 Task: Assign in the project AgileImpact the issue 'Create a new online platform for online public speaking courses with advanced speech analysis and feedback features' to the sprint 'Product Demo Sprint'. Assign in the project AgileImpact the issue 'Implement a new cloud-based talent management system for a company with advanced talent acquisition and performance evaluation features' to the sprint 'Product Demo Sprint'. Assign in the project AgileImpact the issue 'Integrate a new appointment booking feature into an existing service provider mobile application to enhance convenience and scheduling for customers' to the sprint 'Product Demo Sprint'. Assign in the project AgileImpact the issue 'Develop a new tool for automated testing of mobile application usability and user experience' to the sprint 'Product Demo Sprint'
Action: Mouse moved to (249, 68)
Screenshot: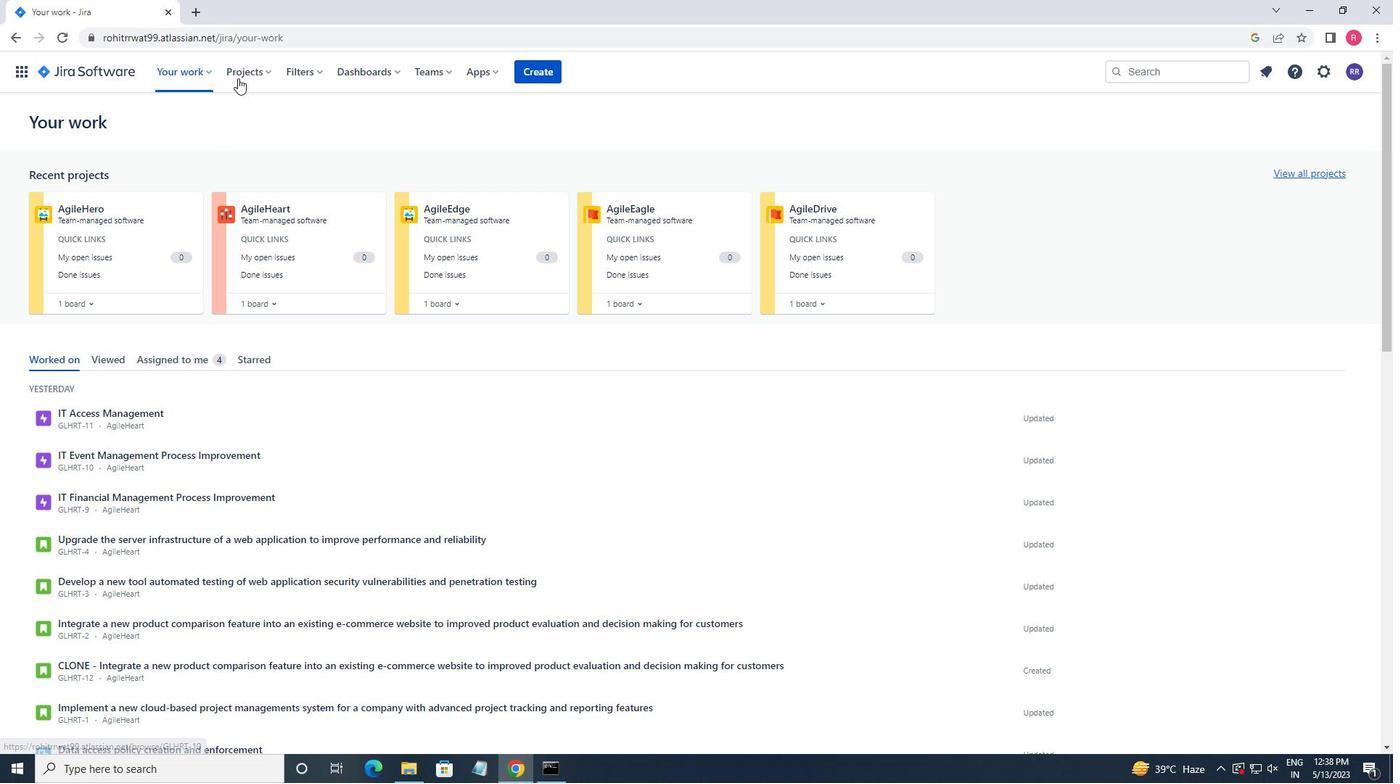 
Action: Mouse pressed left at (249, 68)
Screenshot: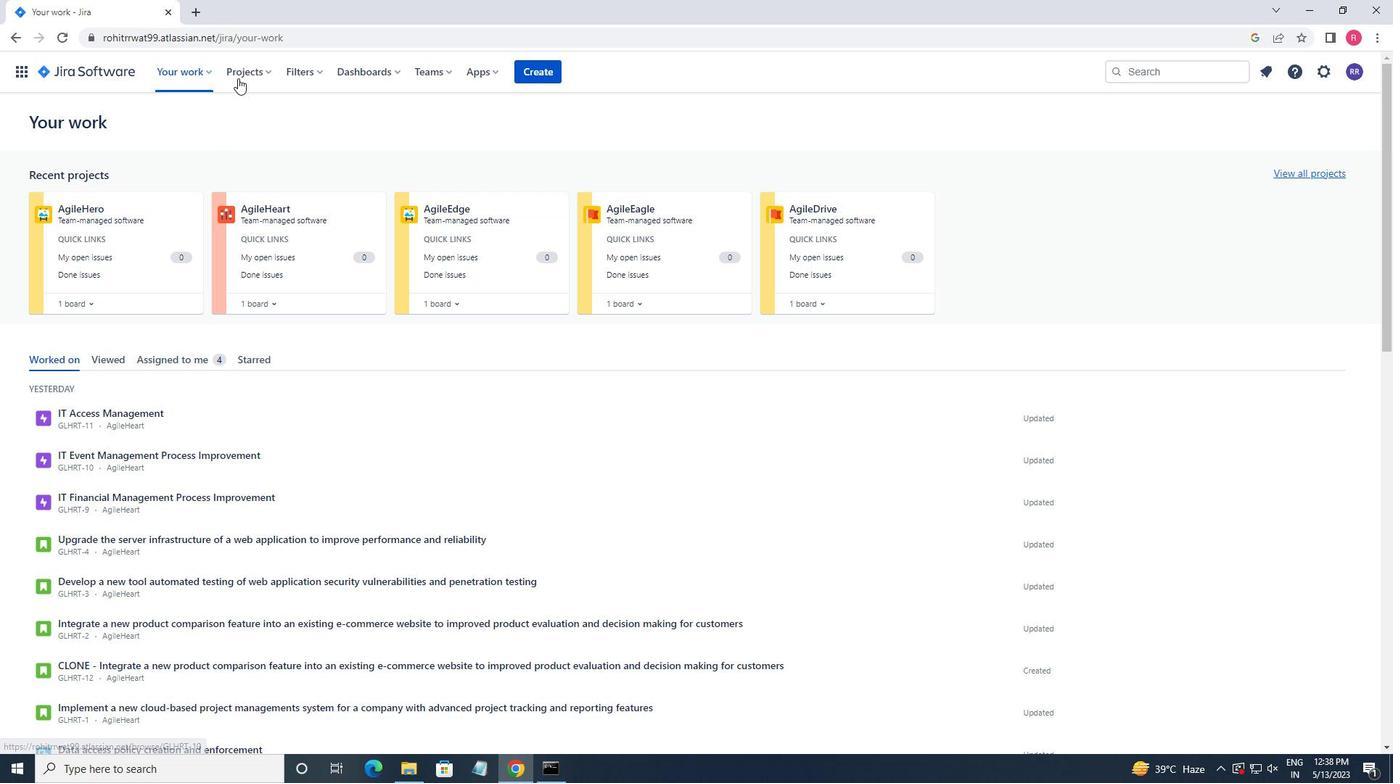 
Action: Mouse moved to (286, 142)
Screenshot: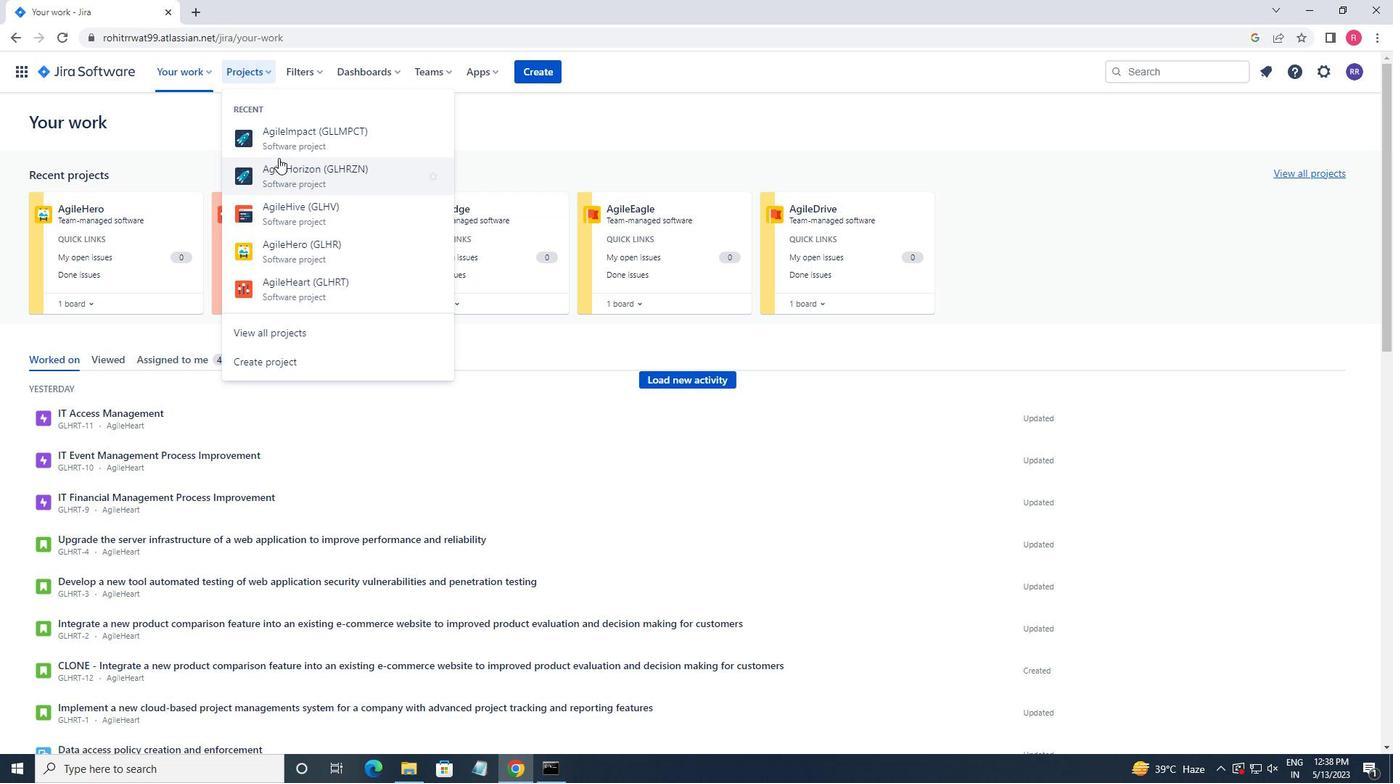 
Action: Mouse pressed left at (286, 142)
Screenshot: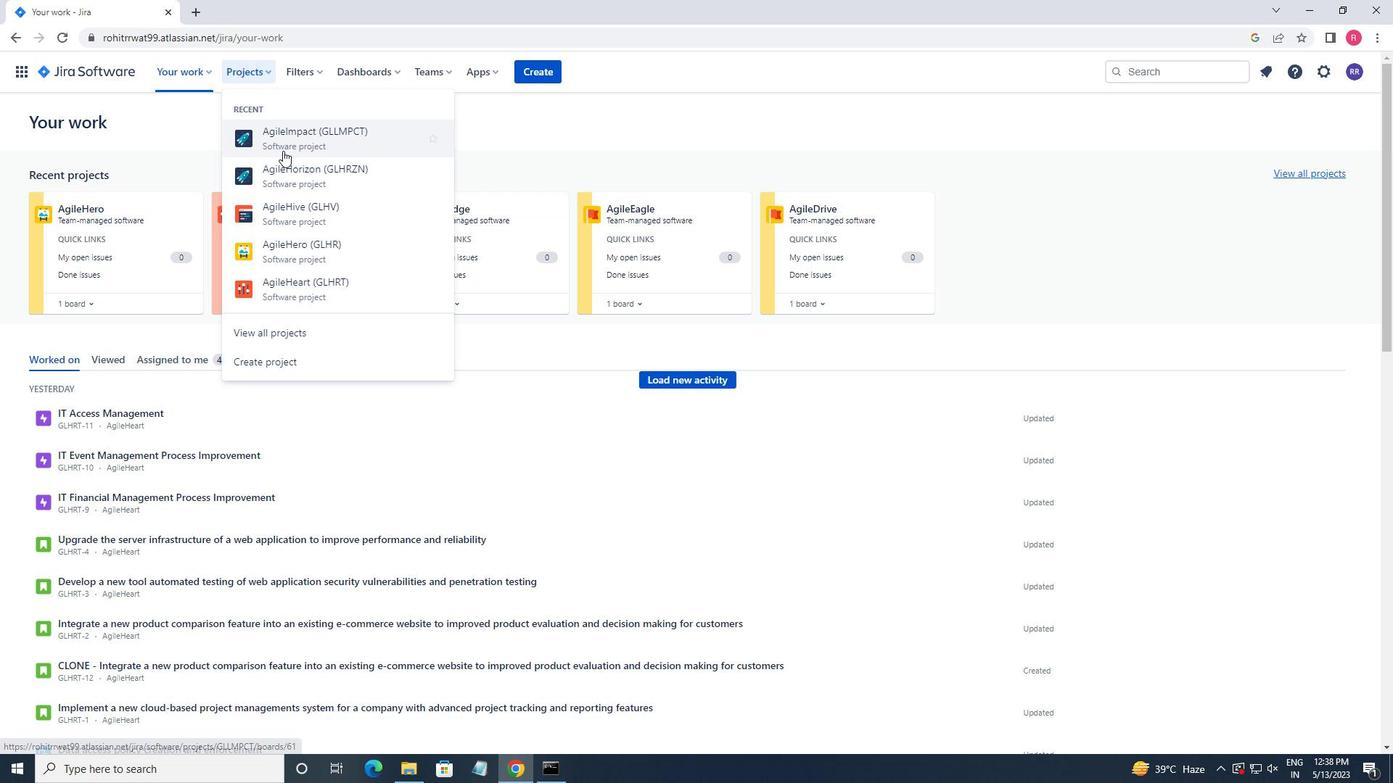 
Action: Mouse moved to (110, 219)
Screenshot: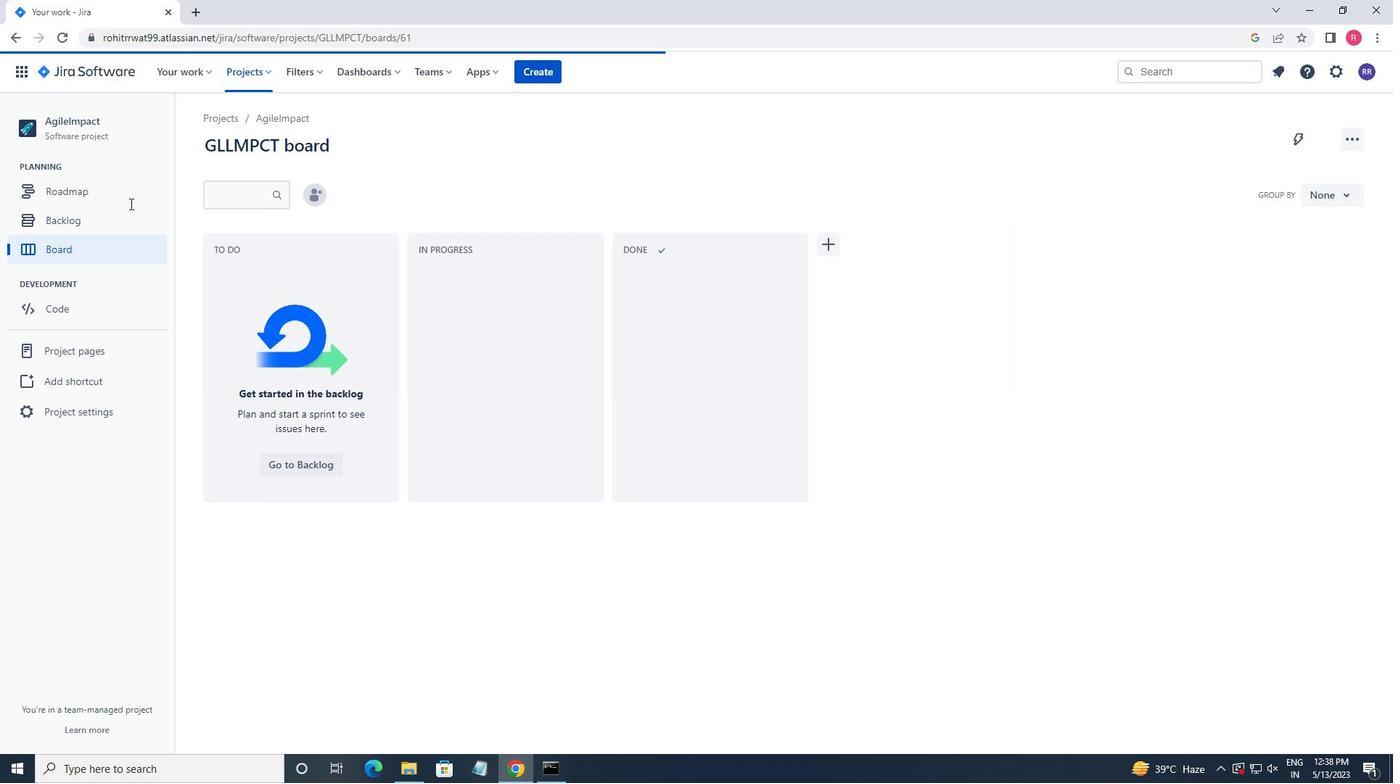 
Action: Mouse pressed left at (110, 219)
Screenshot: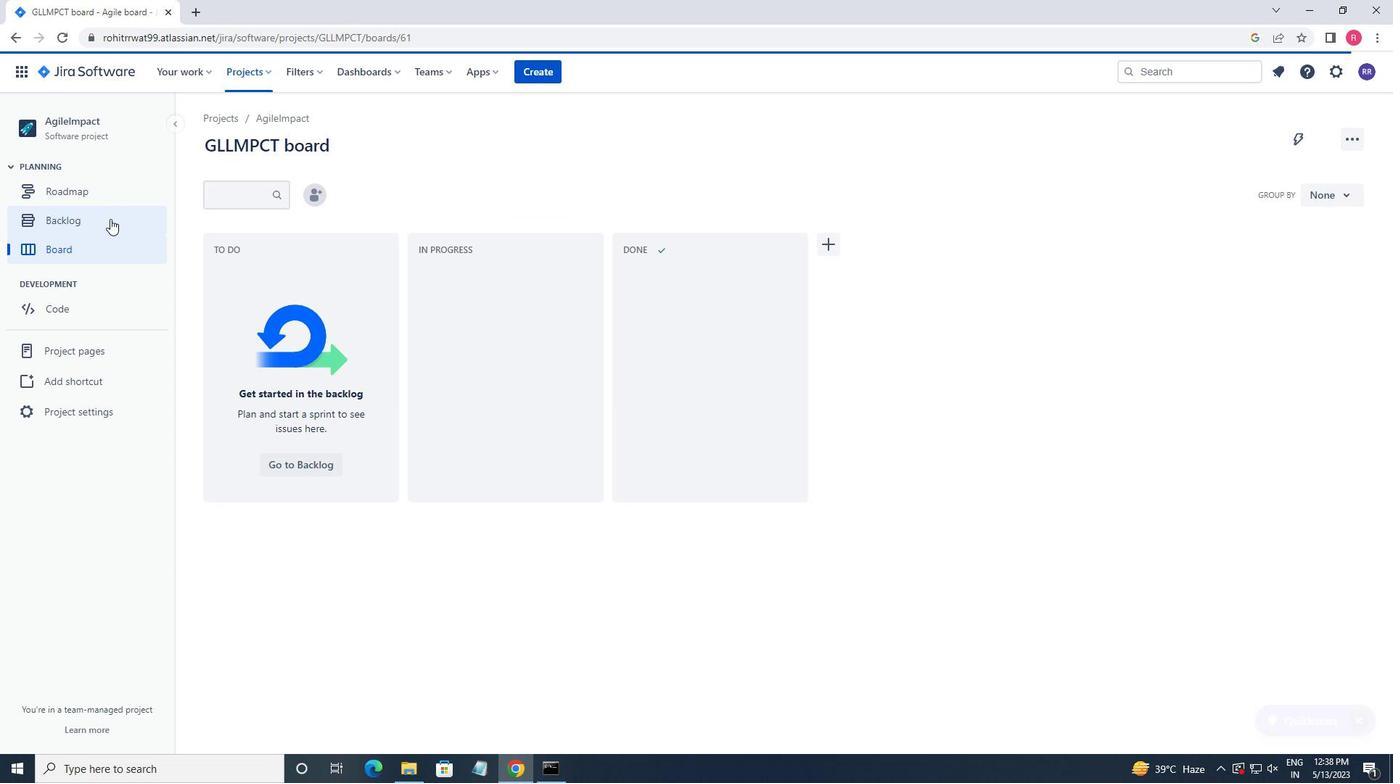 
Action: Mouse moved to (887, 574)
Screenshot: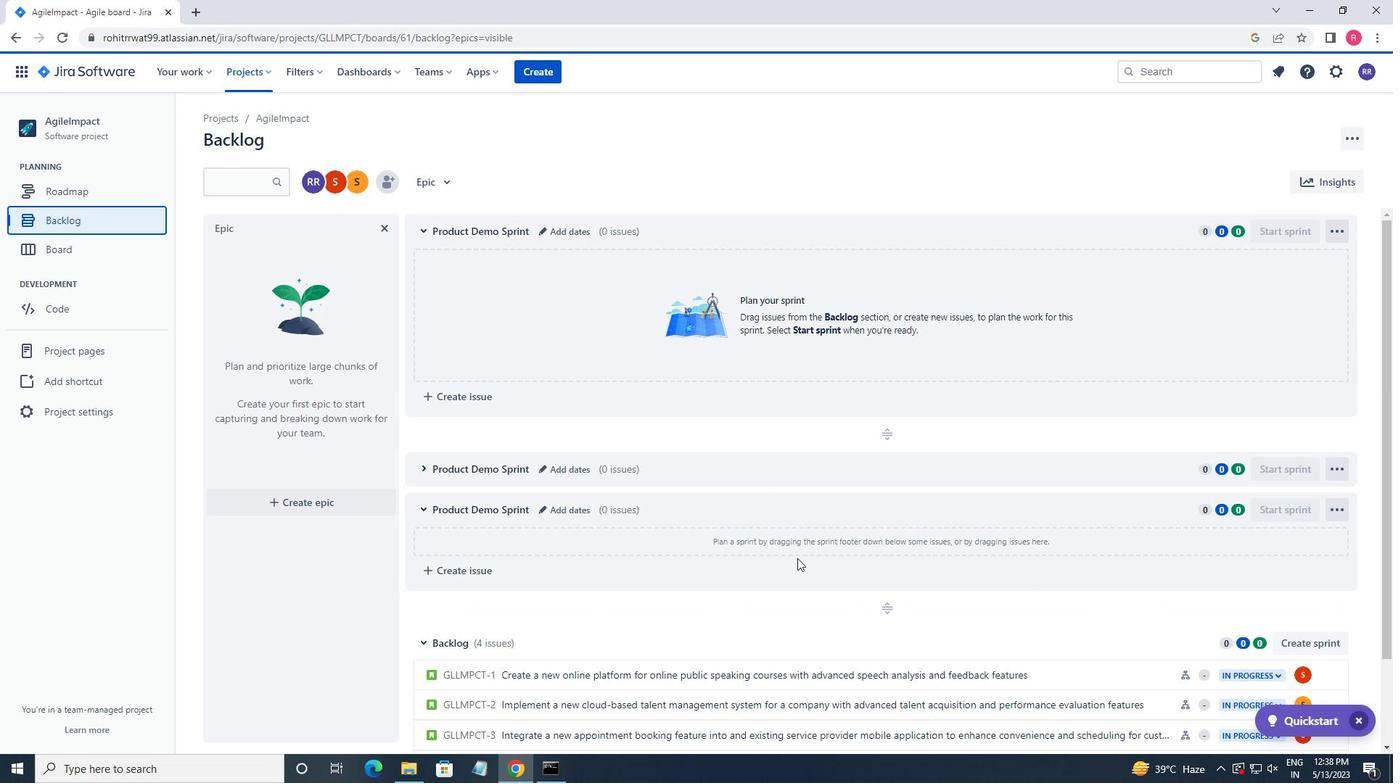 
Action: Mouse scrolled (887, 574) with delta (0, 0)
Screenshot: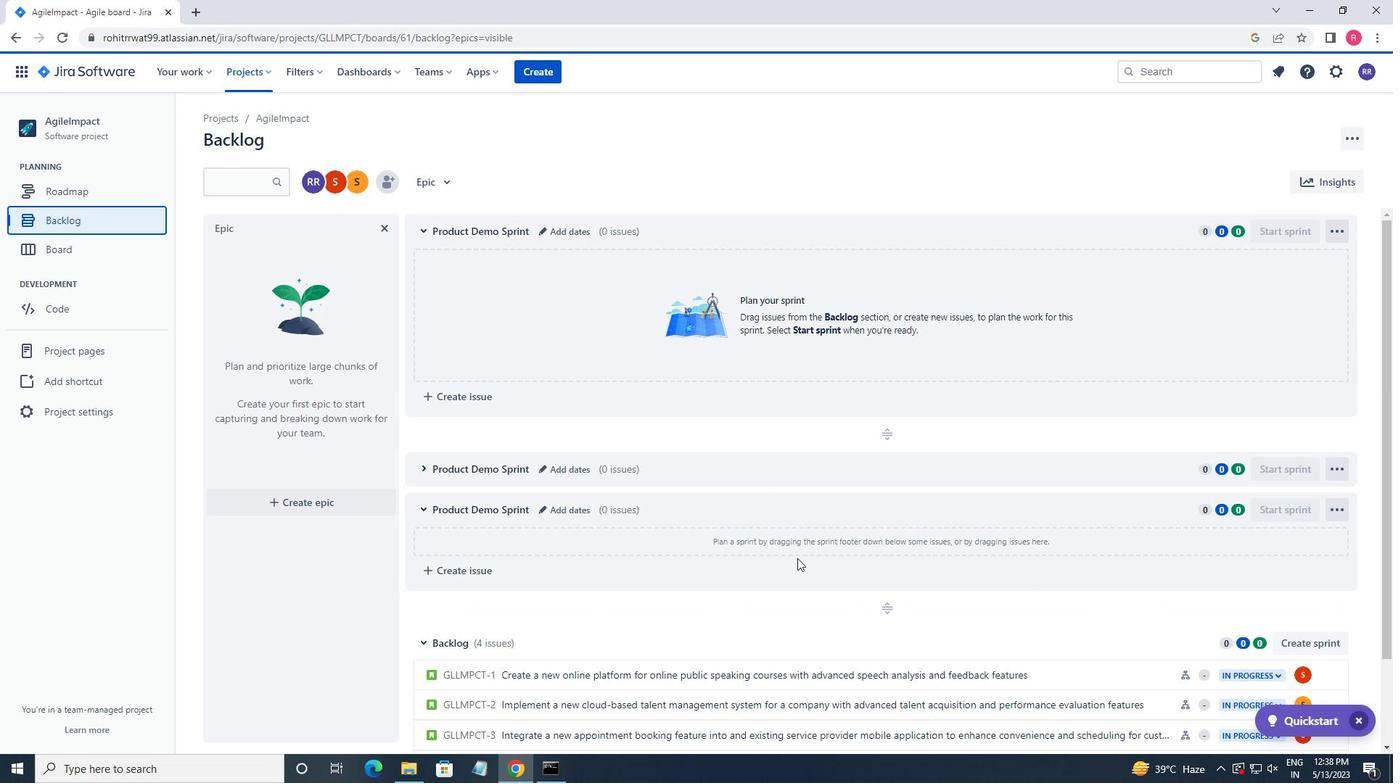 
Action: Mouse moved to (902, 574)
Screenshot: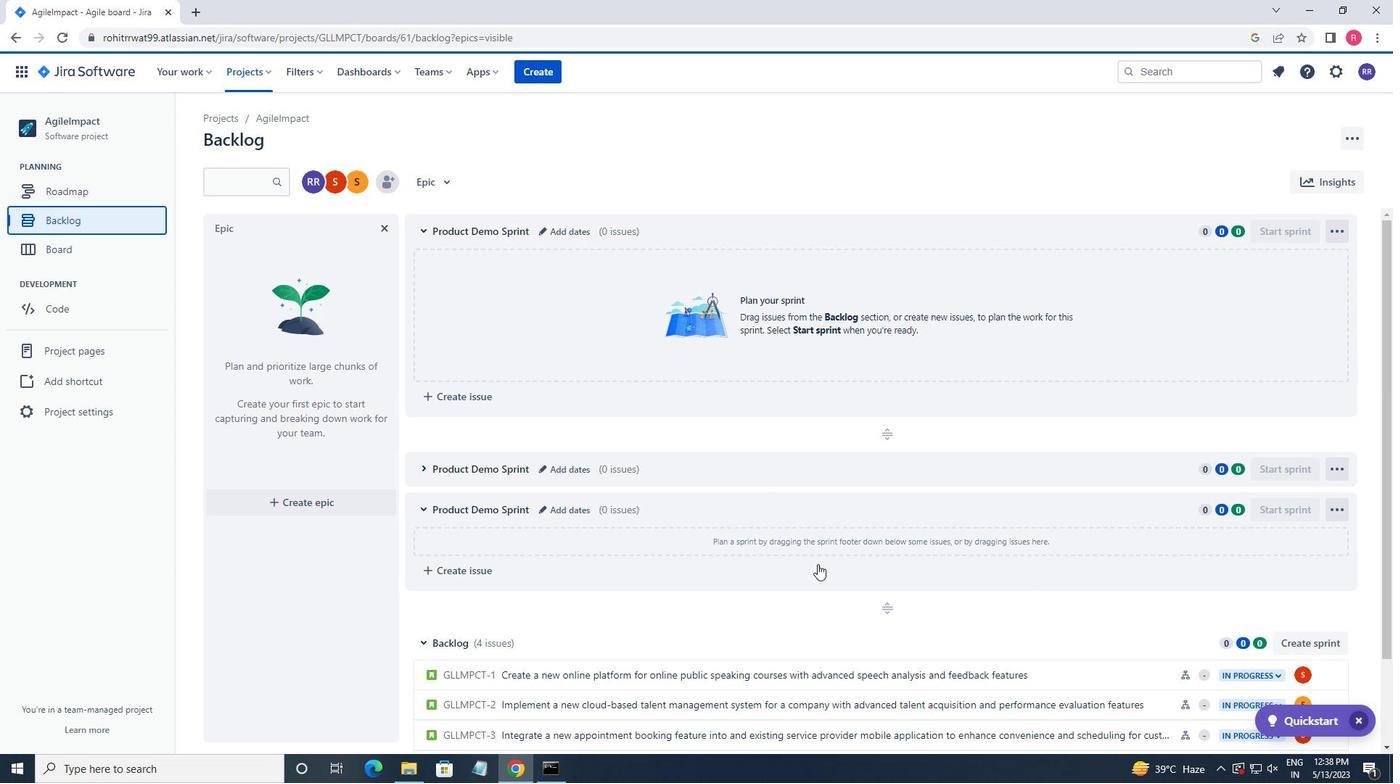 
Action: Mouse scrolled (902, 574) with delta (0, 0)
Screenshot: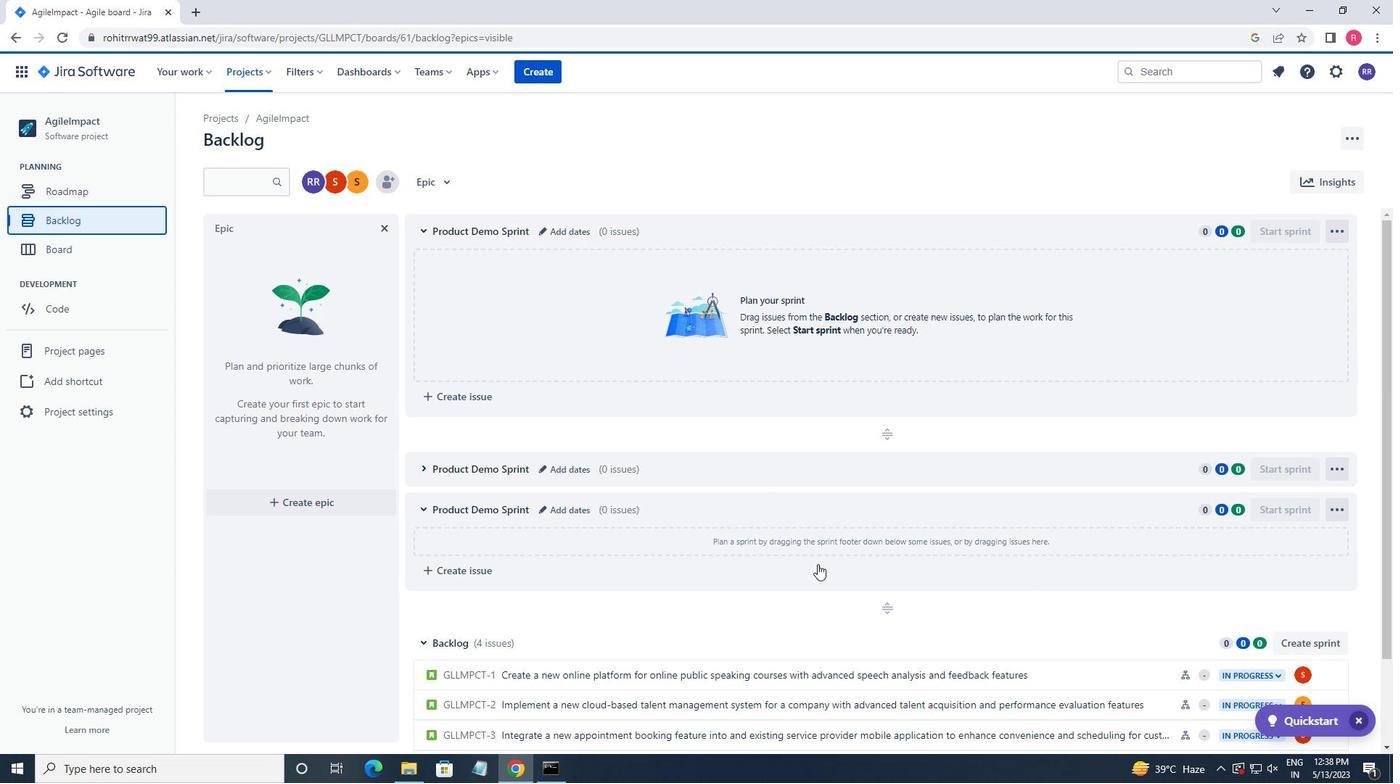 
Action: Mouse moved to (915, 574)
Screenshot: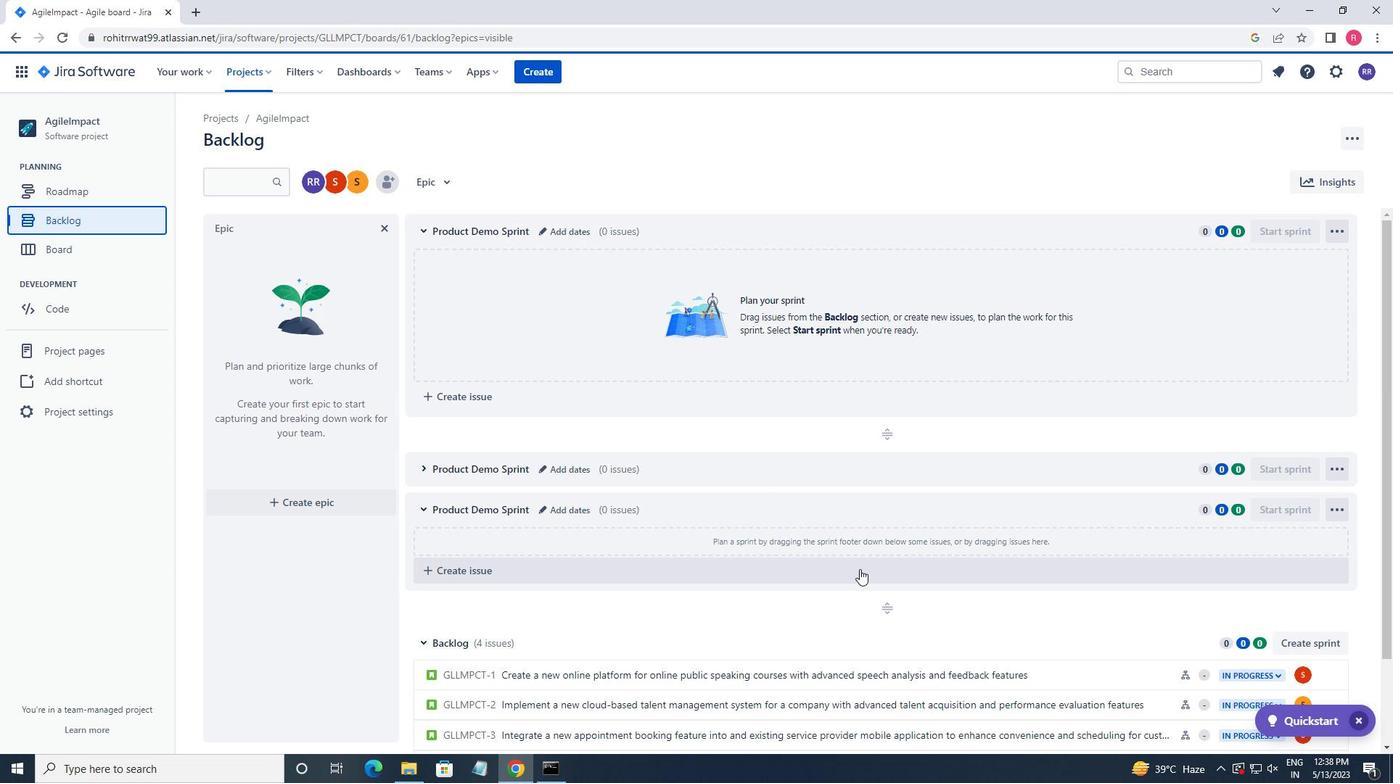 
Action: Mouse scrolled (915, 574) with delta (0, 0)
Screenshot: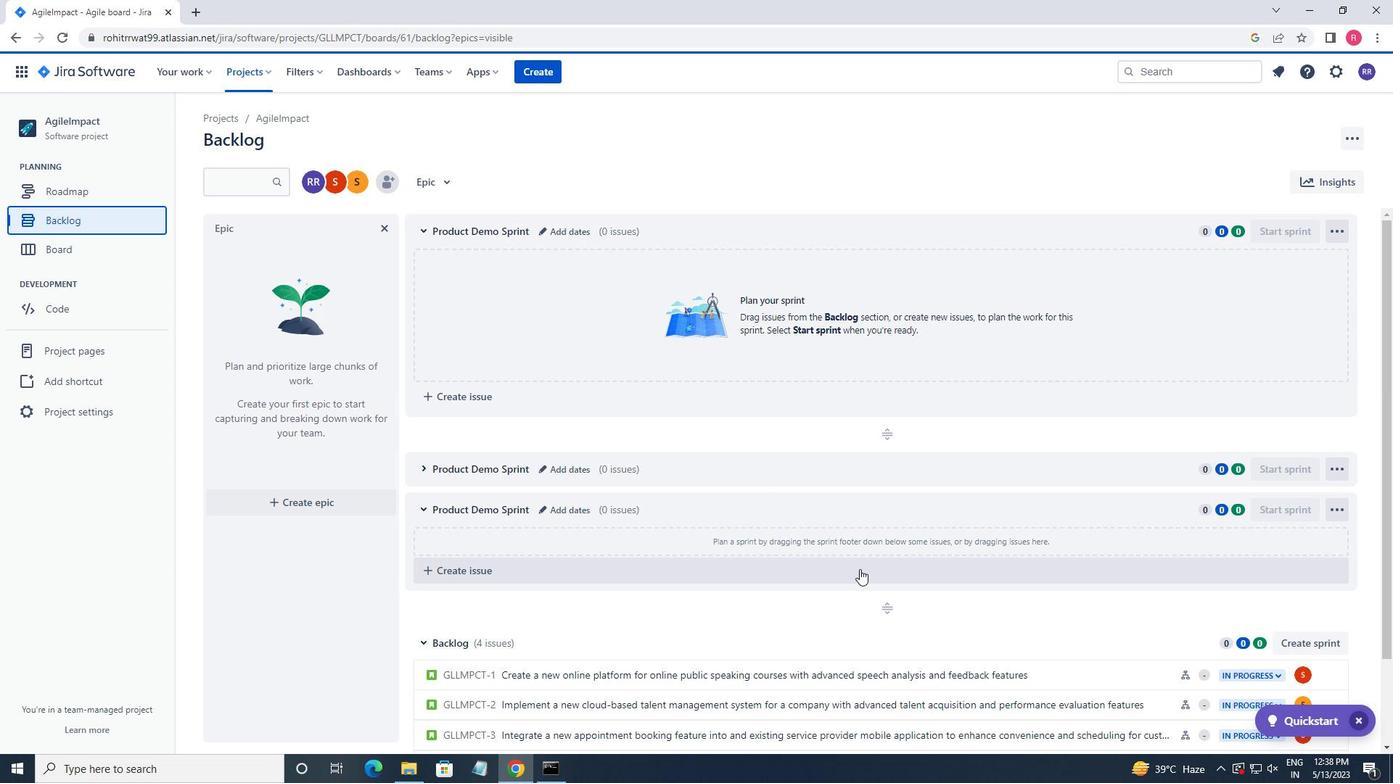 
Action: Mouse moved to (919, 572)
Screenshot: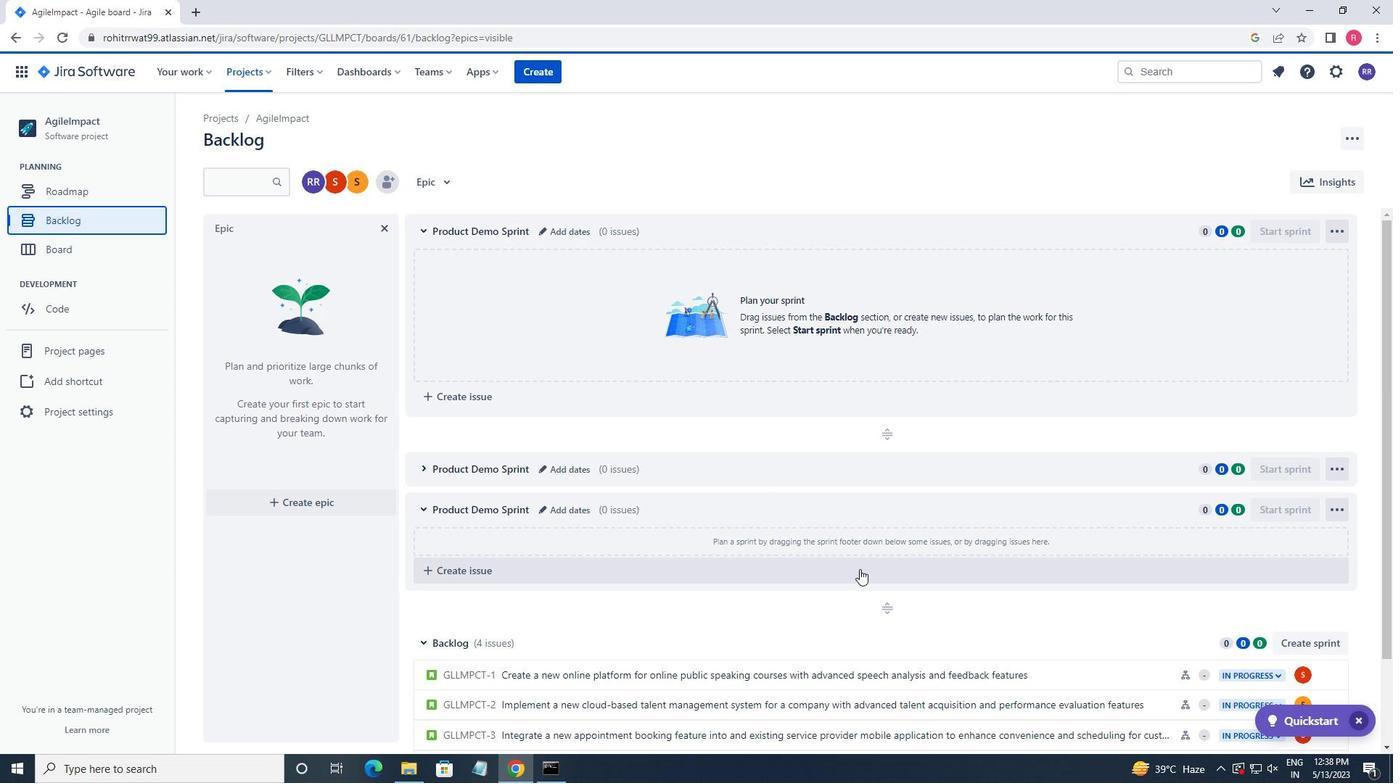 
Action: Mouse scrolled (919, 571) with delta (0, 0)
Screenshot: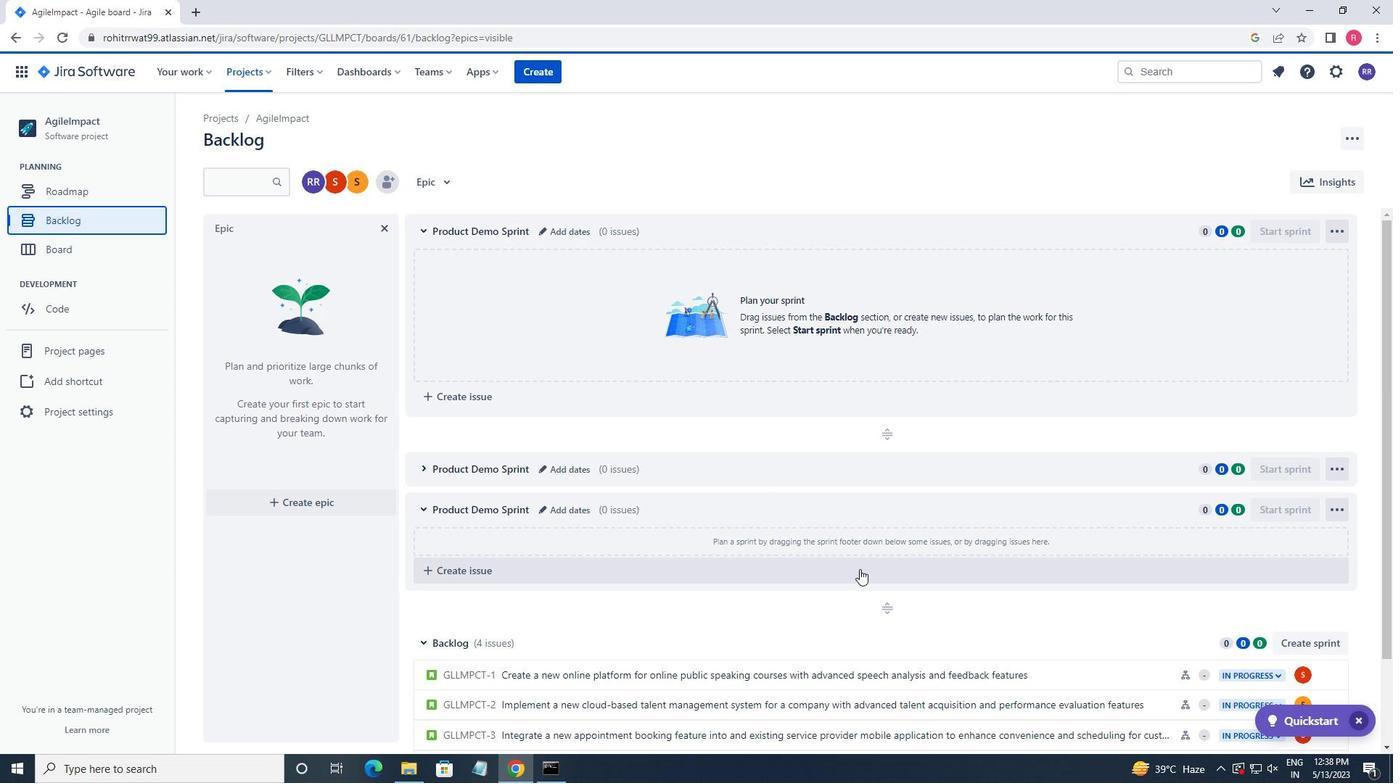 
Action: Mouse moved to (924, 571)
Screenshot: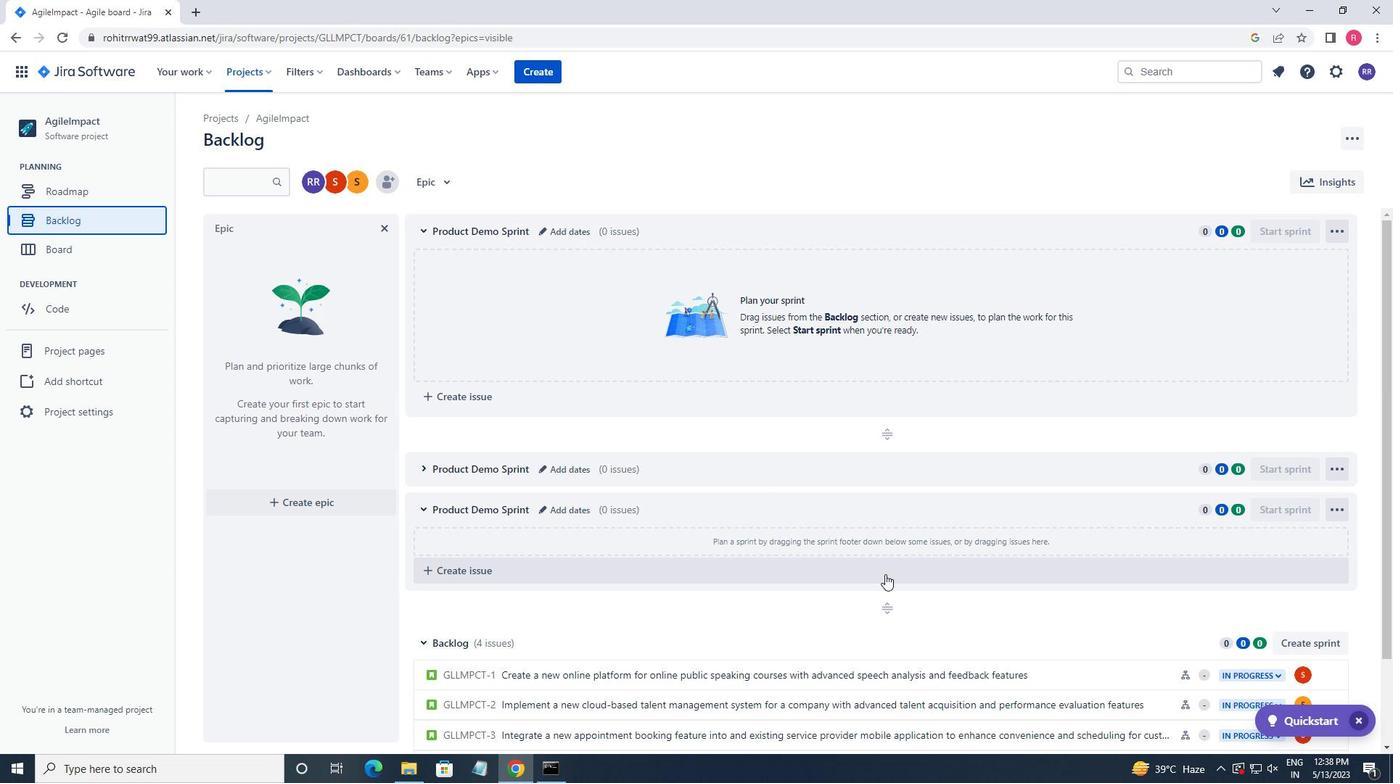 
Action: Mouse scrolled (924, 571) with delta (0, 0)
Screenshot: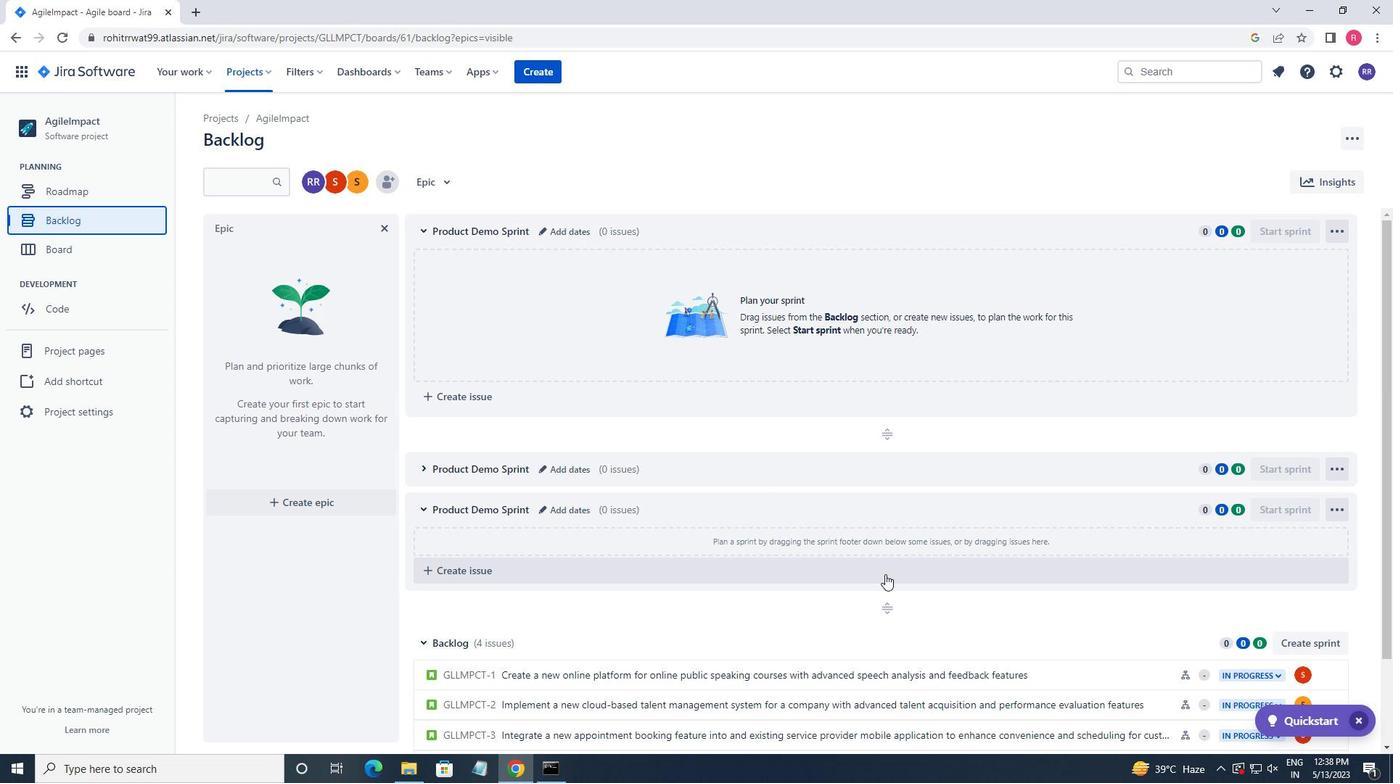 
Action: Mouse moved to (1331, 570)
Screenshot: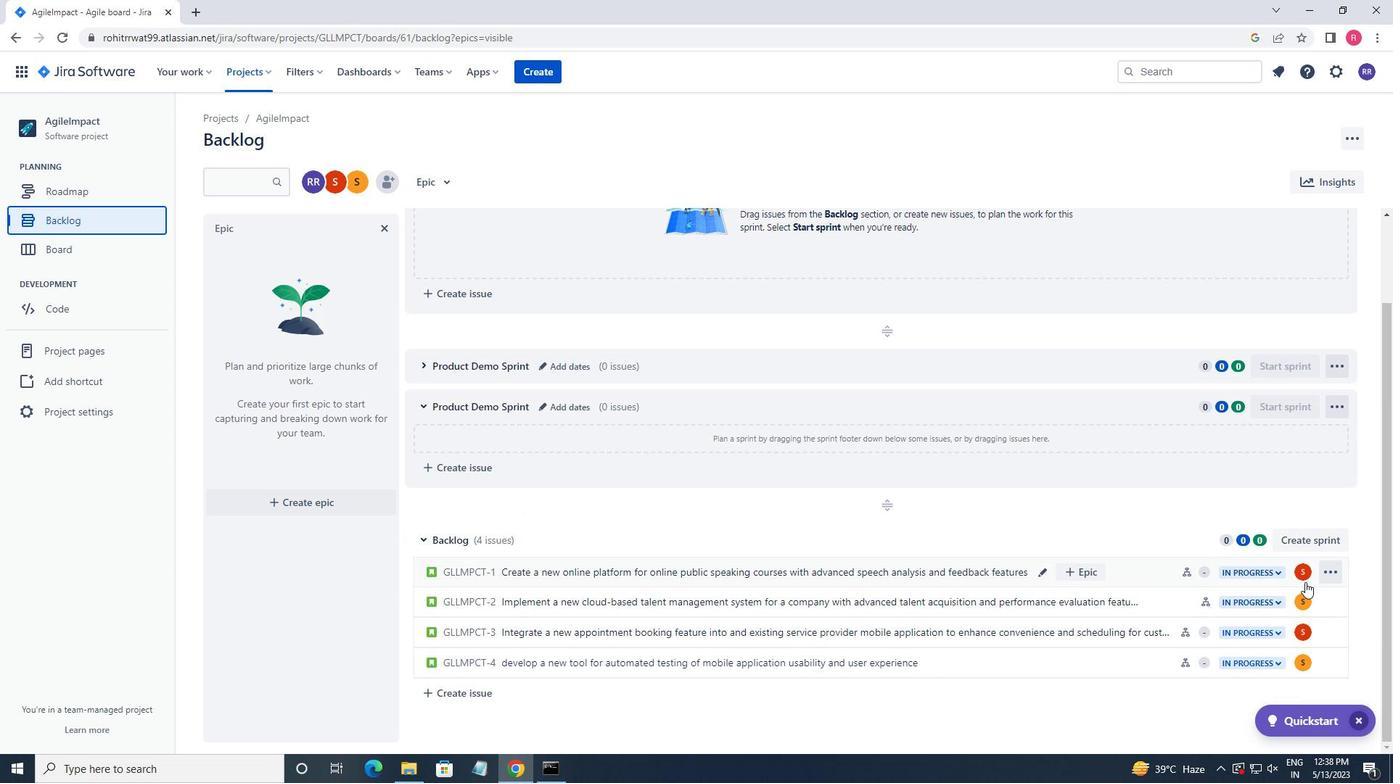
Action: Mouse pressed left at (1331, 570)
Screenshot: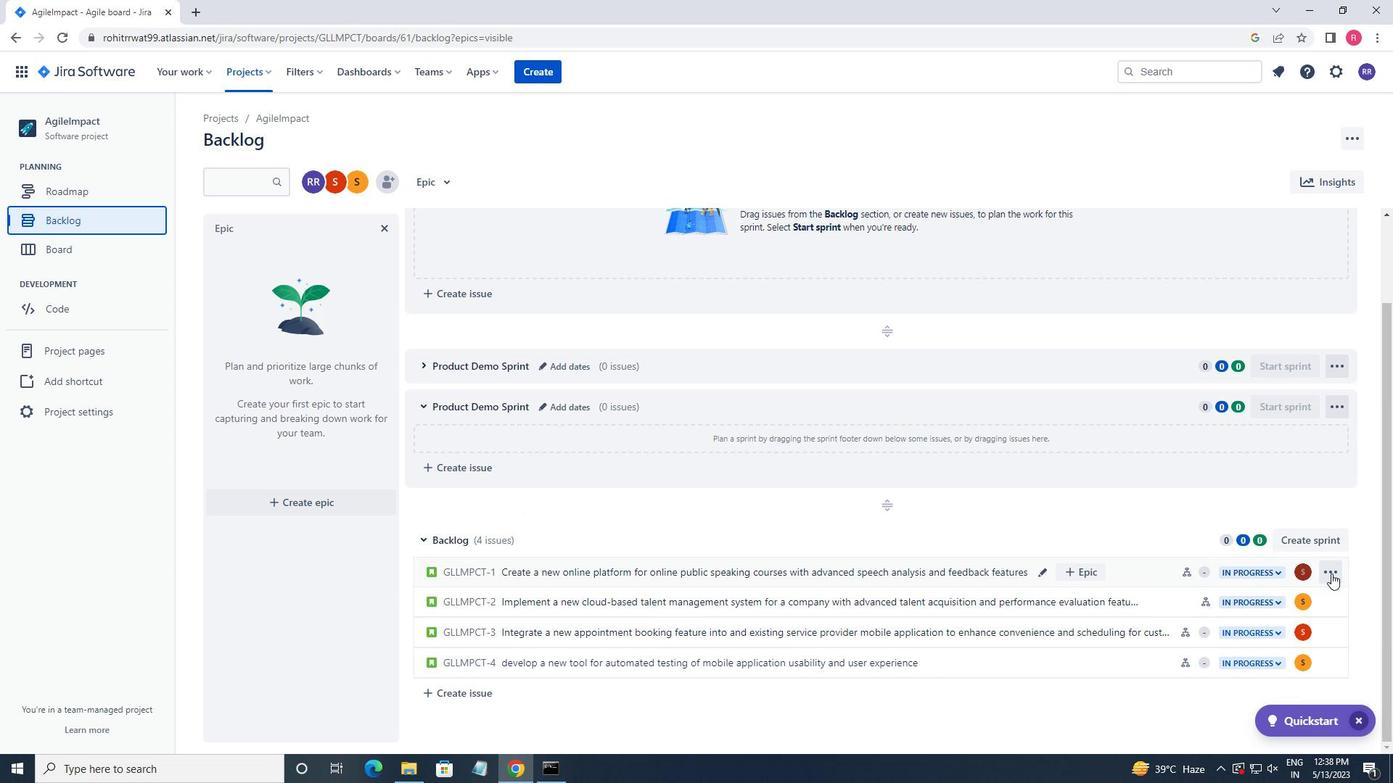 
Action: Mouse moved to (1277, 448)
Screenshot: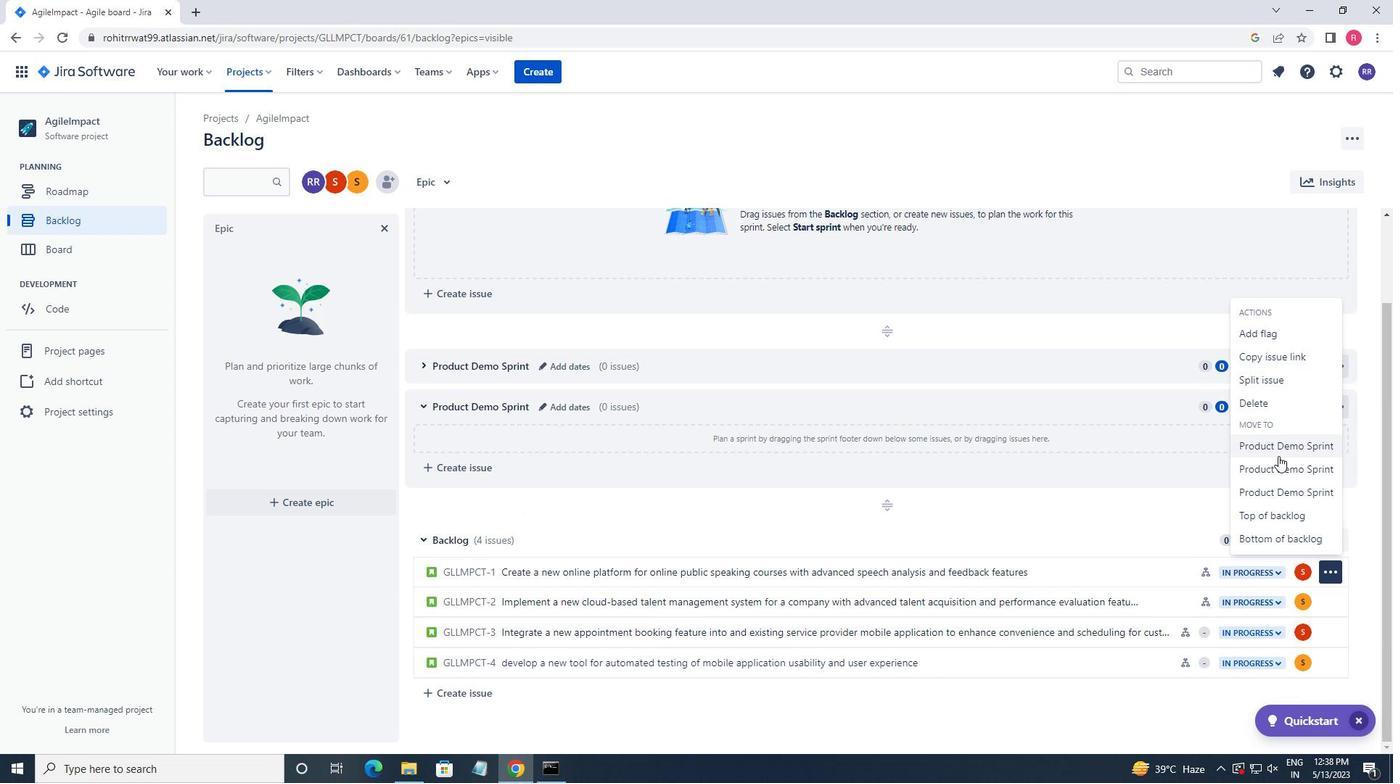 
Action: Mouse pressed left at (1277, 448)
Screenshot: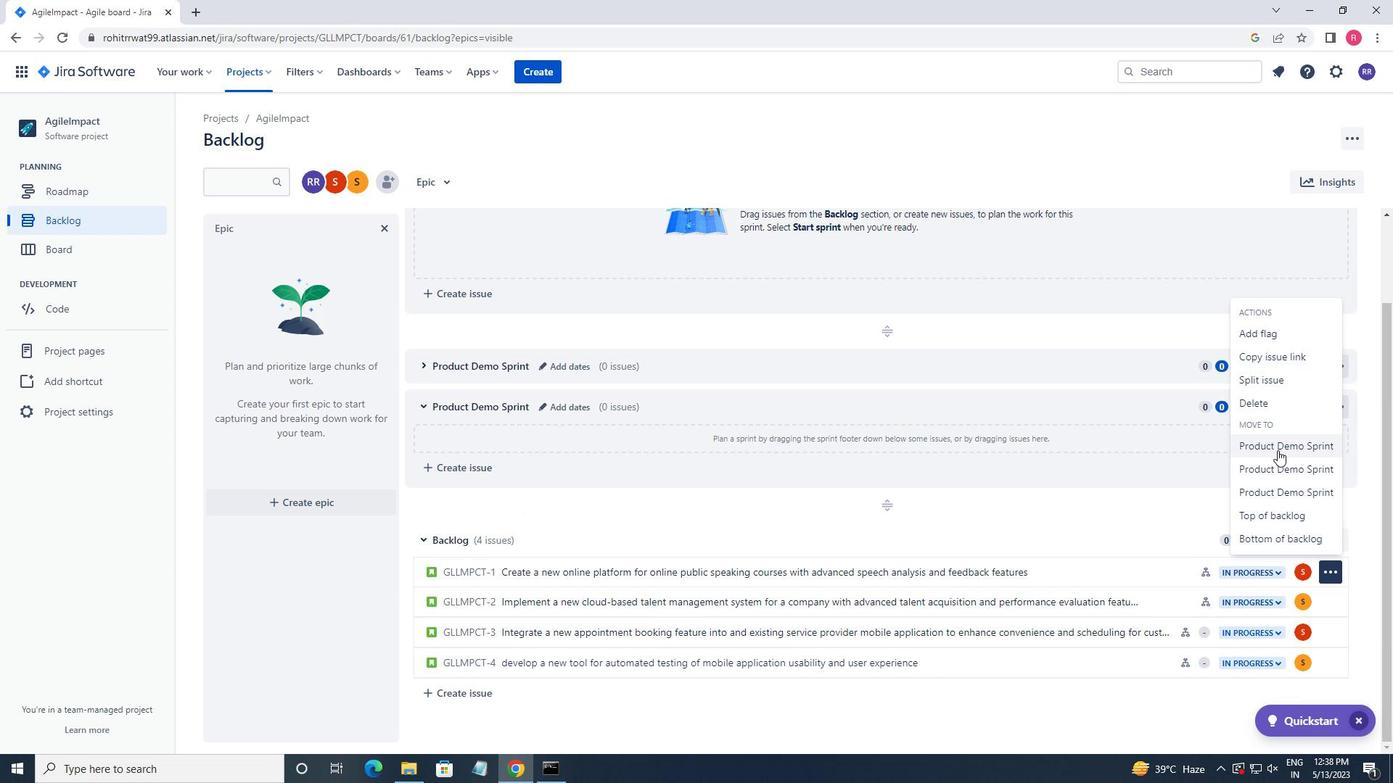 
Action: Mouse moved to (1328, 572)
Screenshot: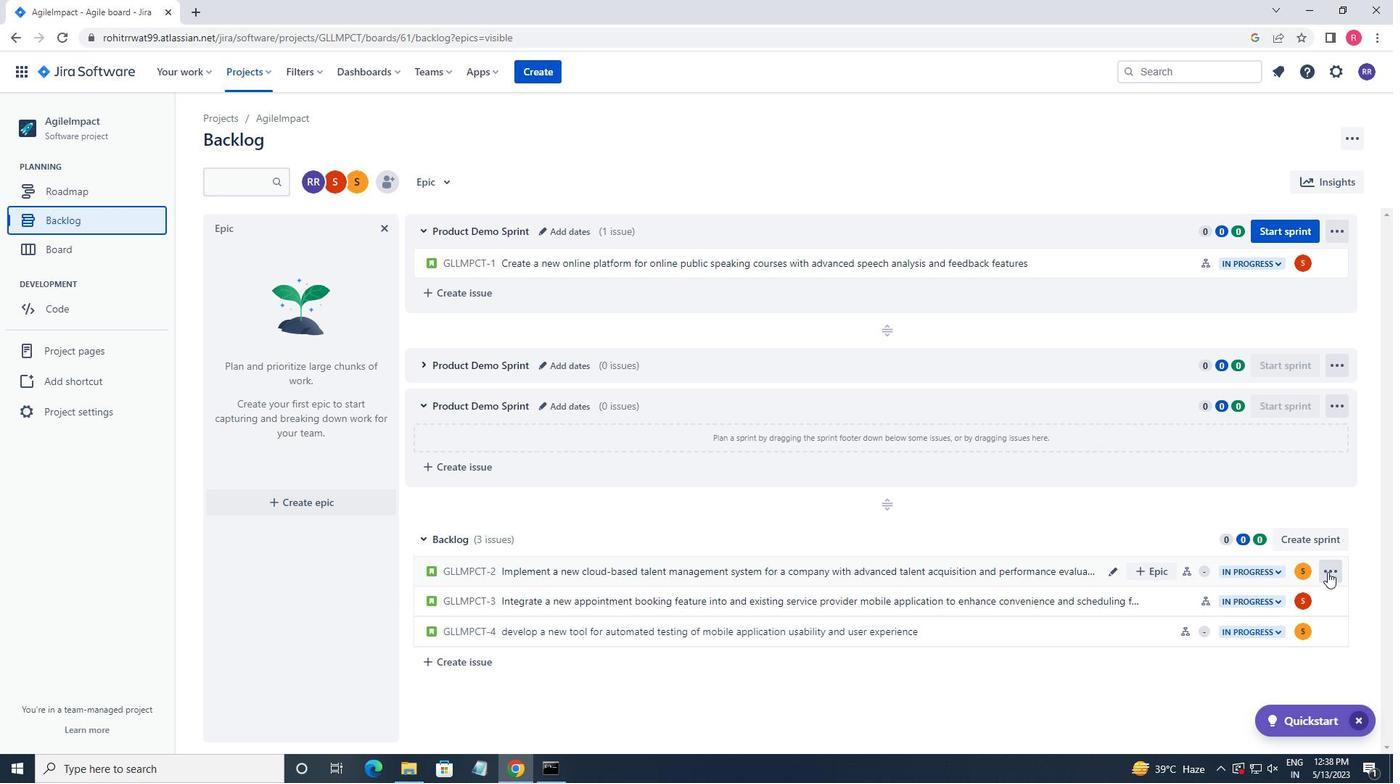 
Action: Mouse pressed left at (1328, 572)
Screenshot: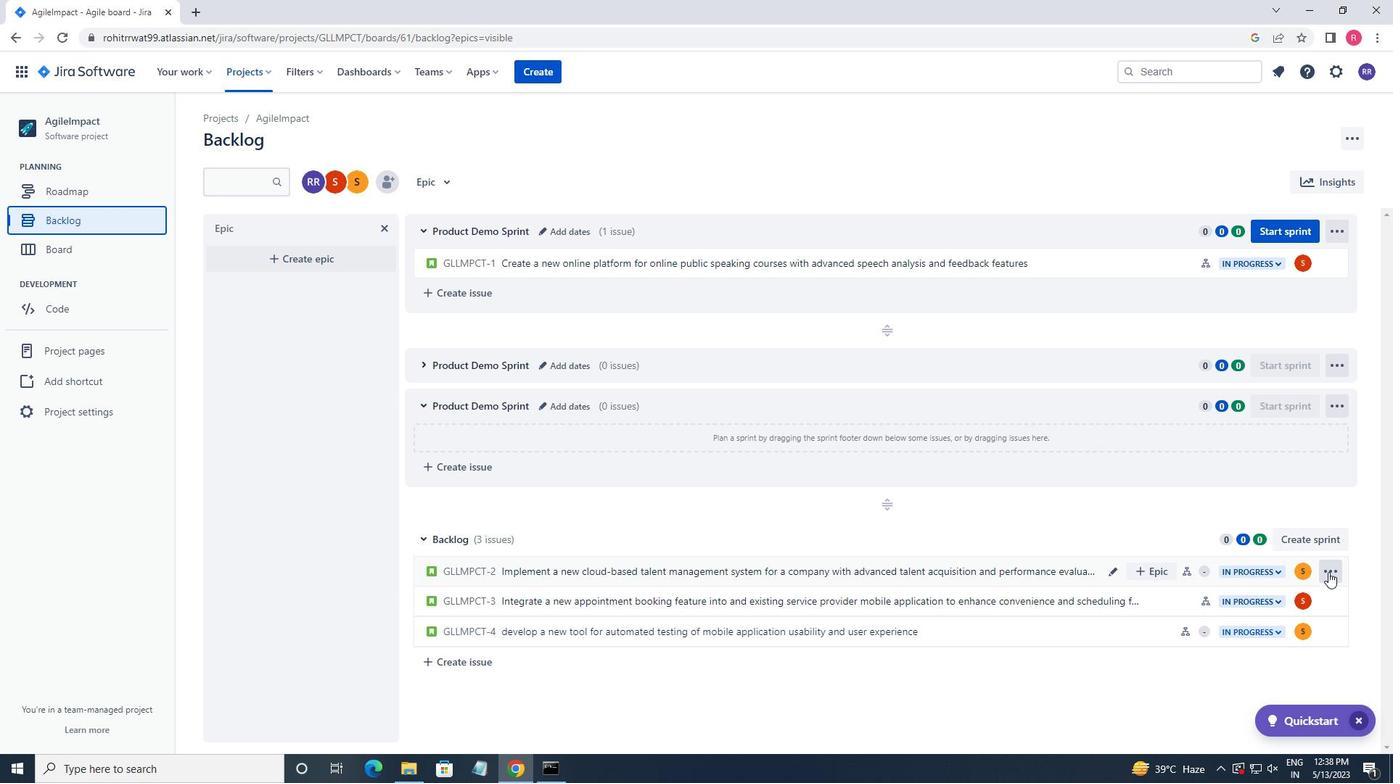 
Action: Mouse moved to (1297, 478)
Screenshot: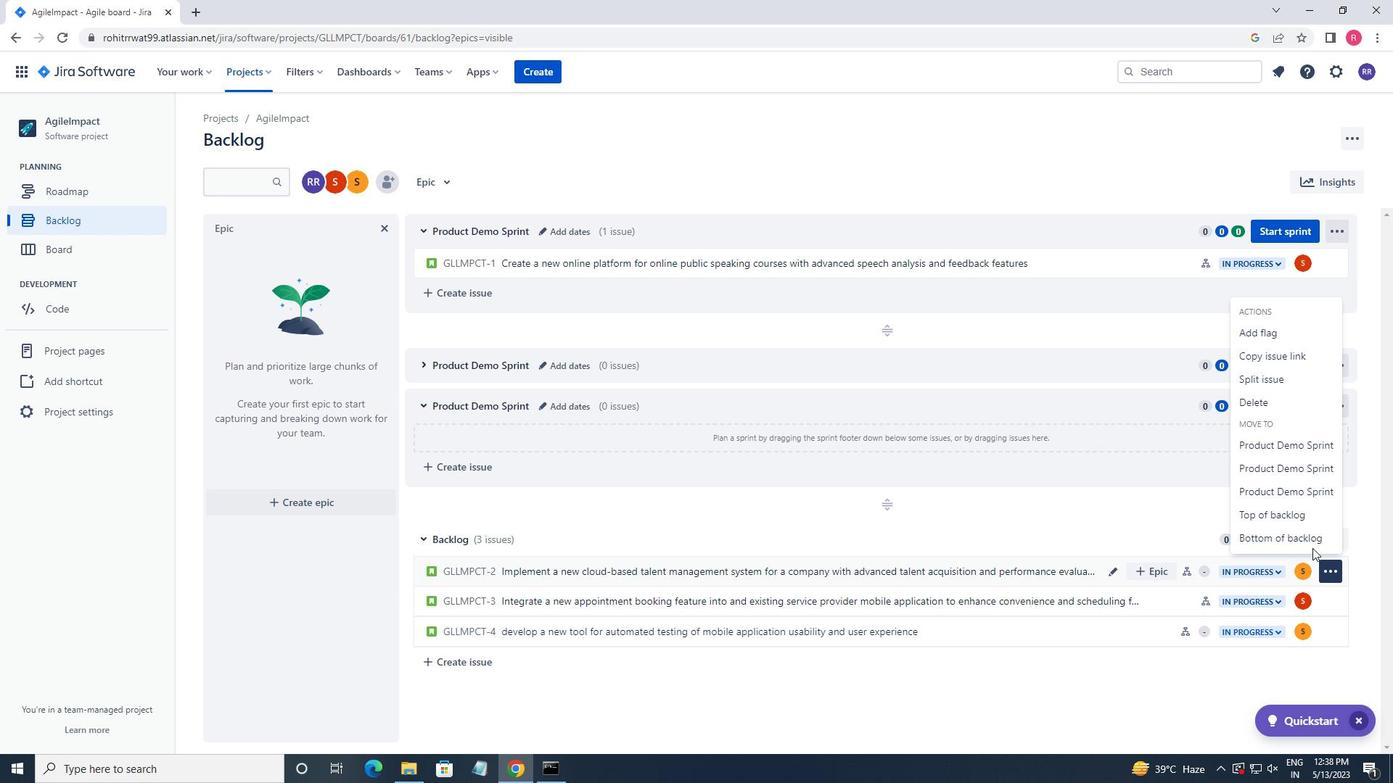 
Action: Mouse pressed left at (1297, 478)
Screenshot: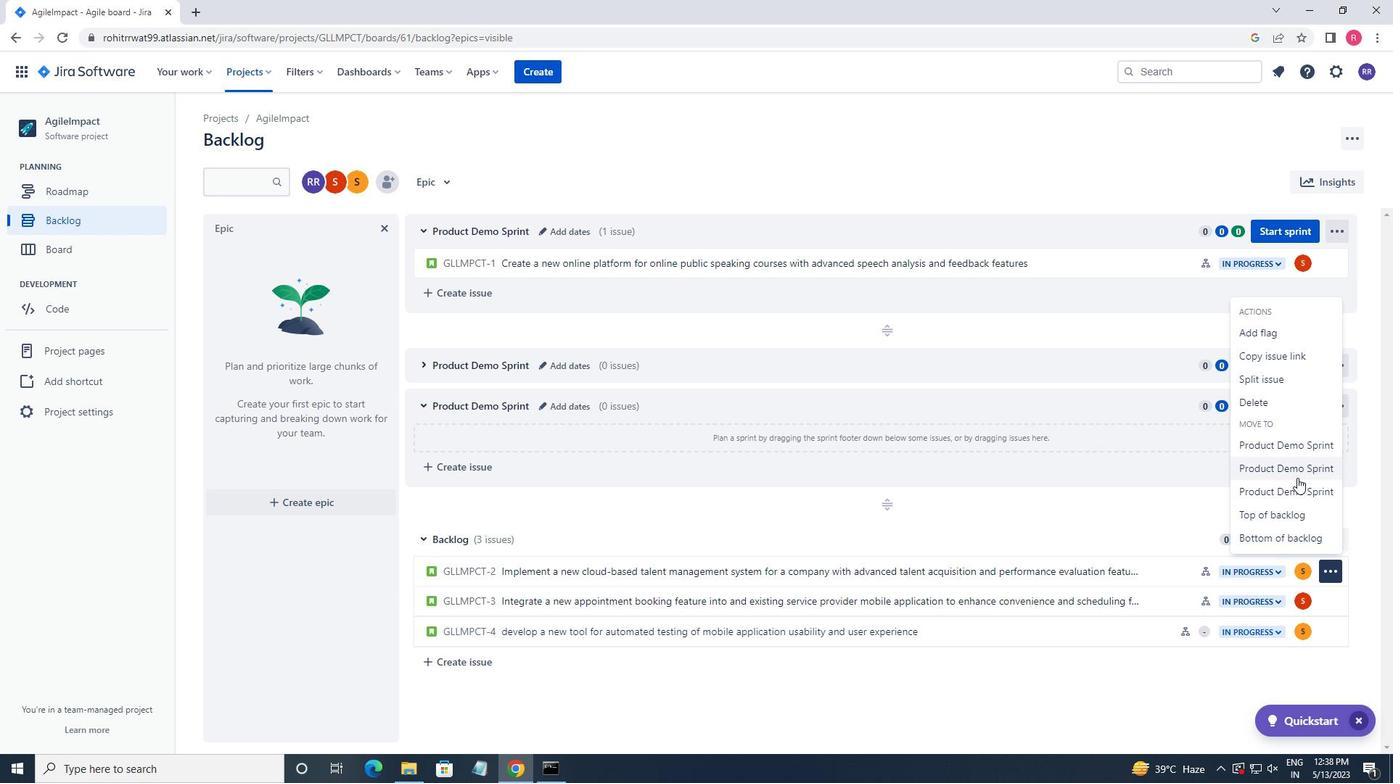 
Action: Mouse moved to (1333, 573)
Screenshot: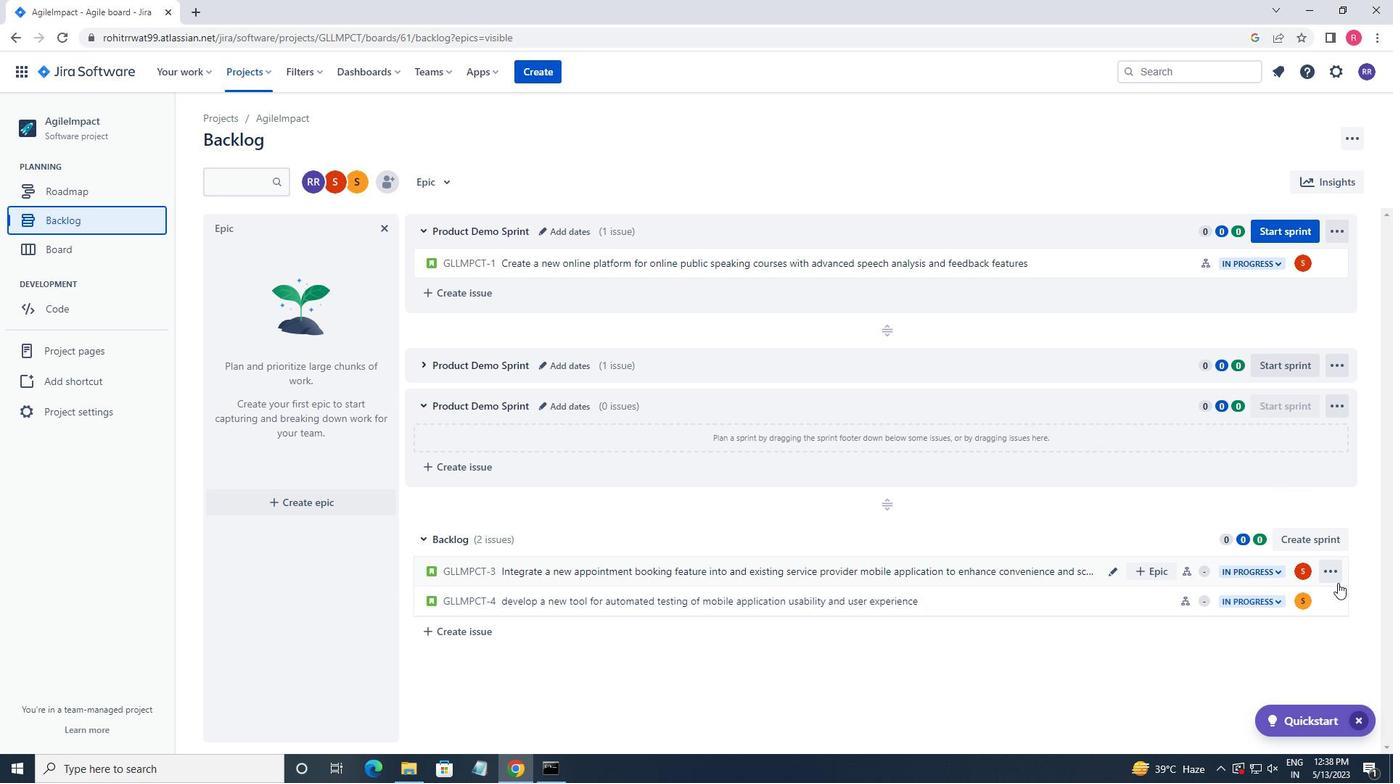 
Action: Mouse pressed left at (1333, 573)
Screenshot: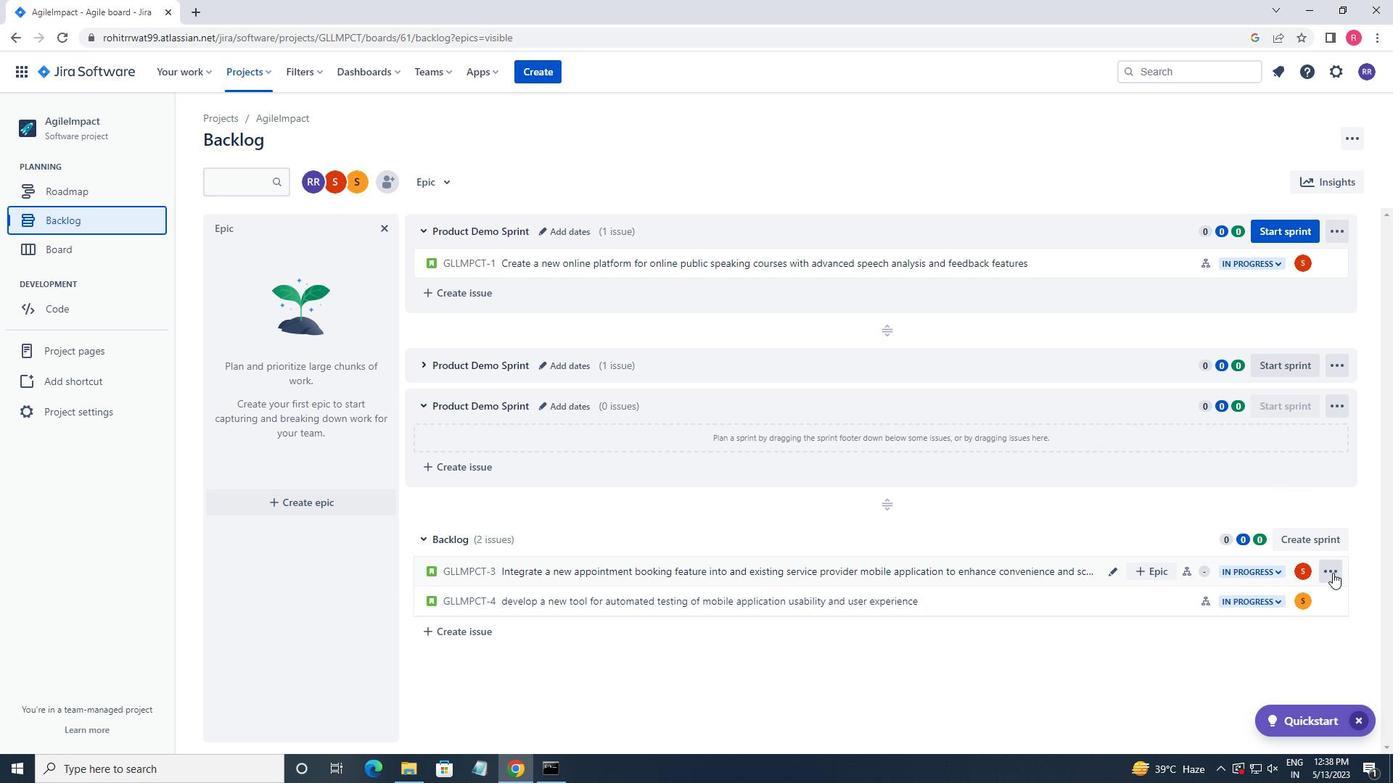 
Action: Mouse moved to (1302, 498)
Screenshot: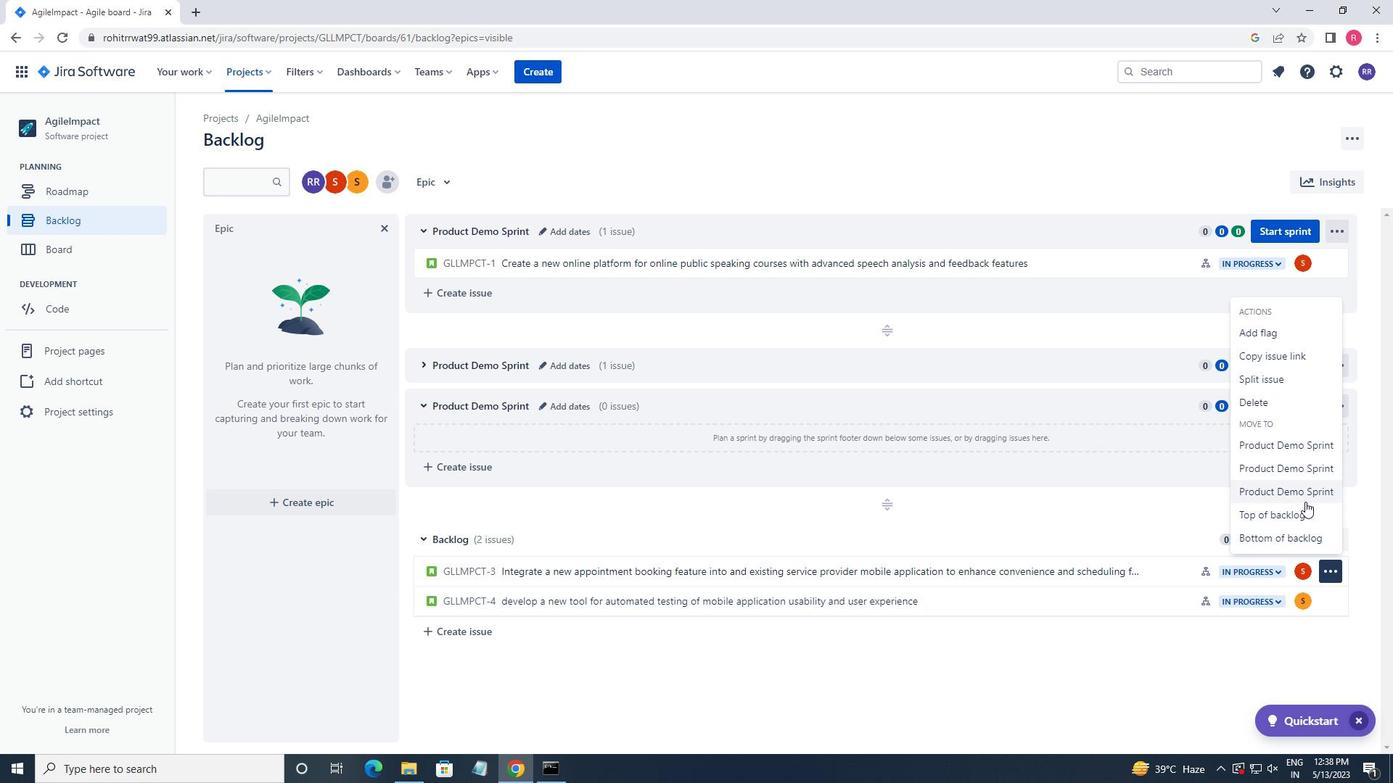 
Action: Mouse pressed left at (1302, 498)
Screenshot: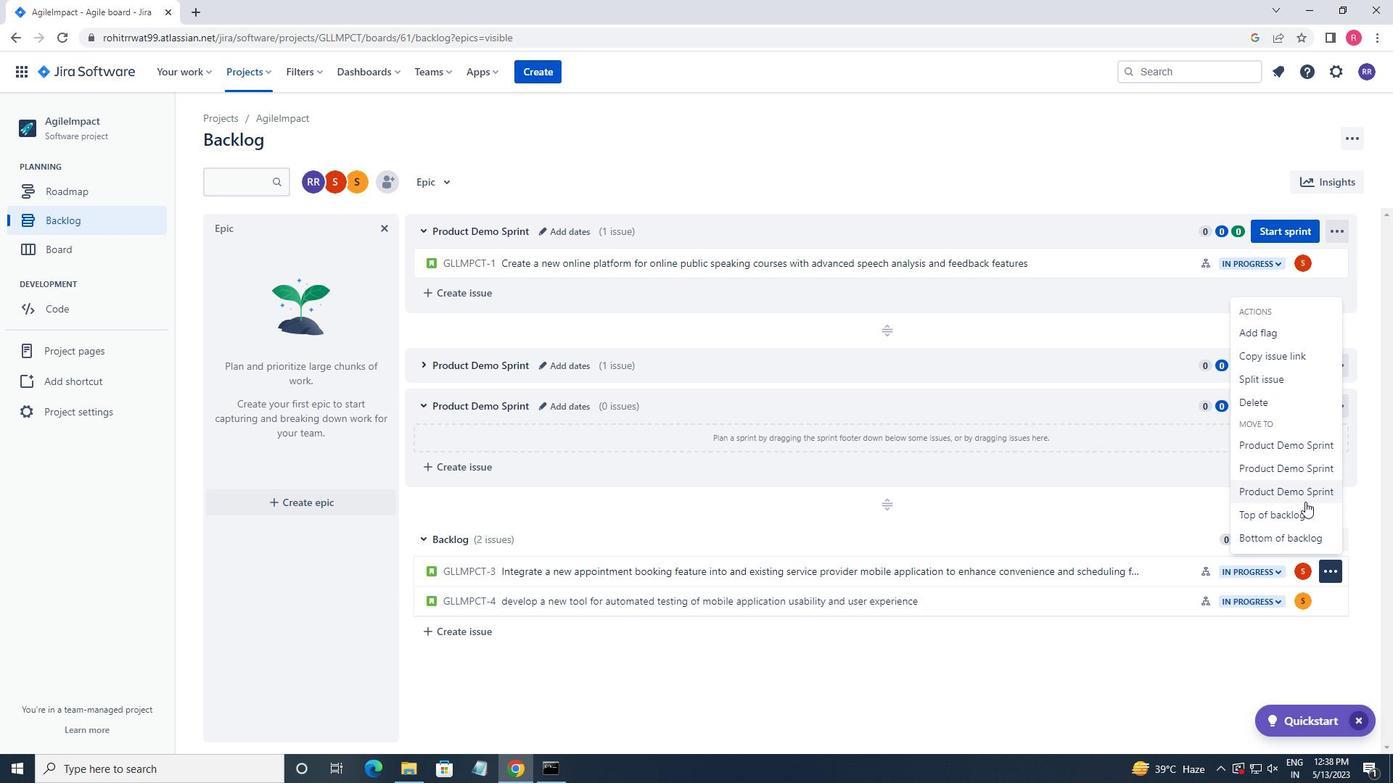 
Action: Mouse moved to (1333, 577)
Screenshot: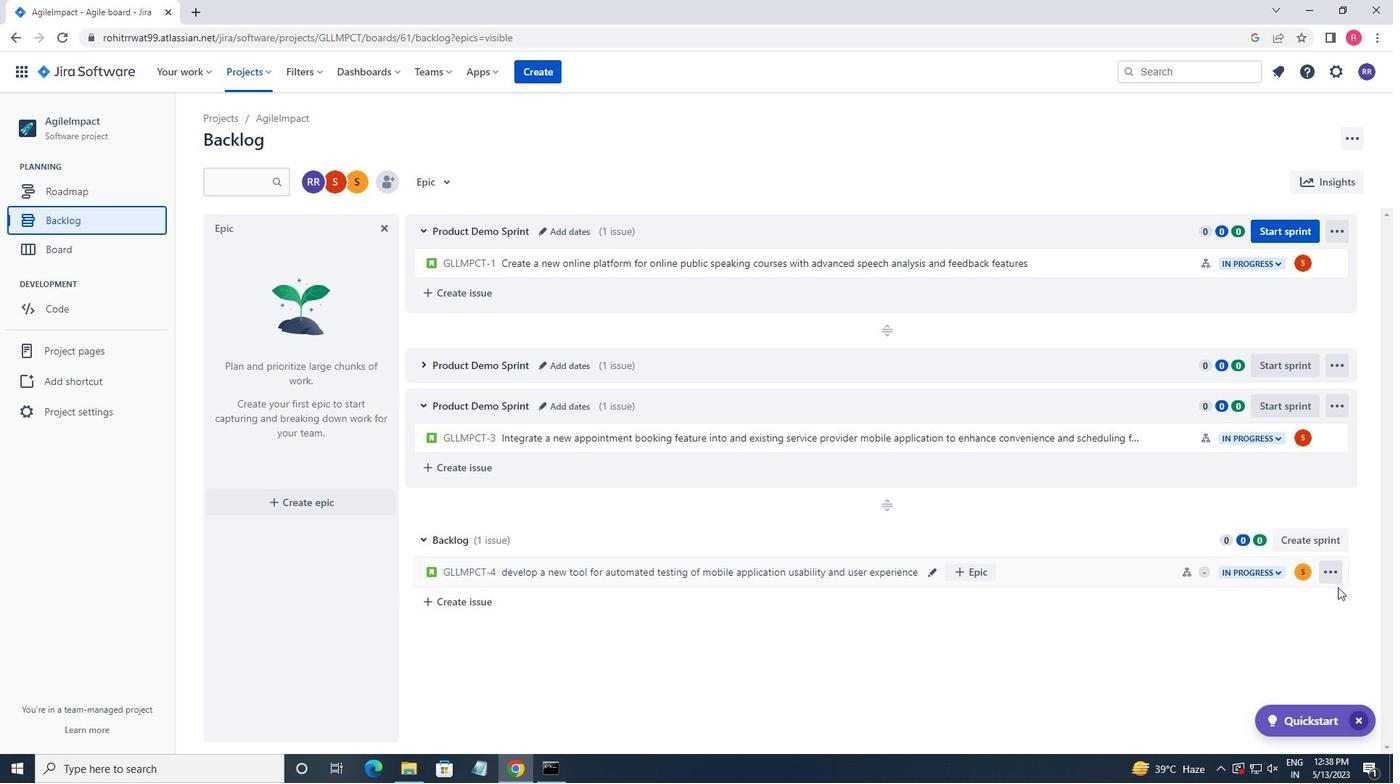 
Action: Mouse pressed left at (1333, 577)
Screenshot: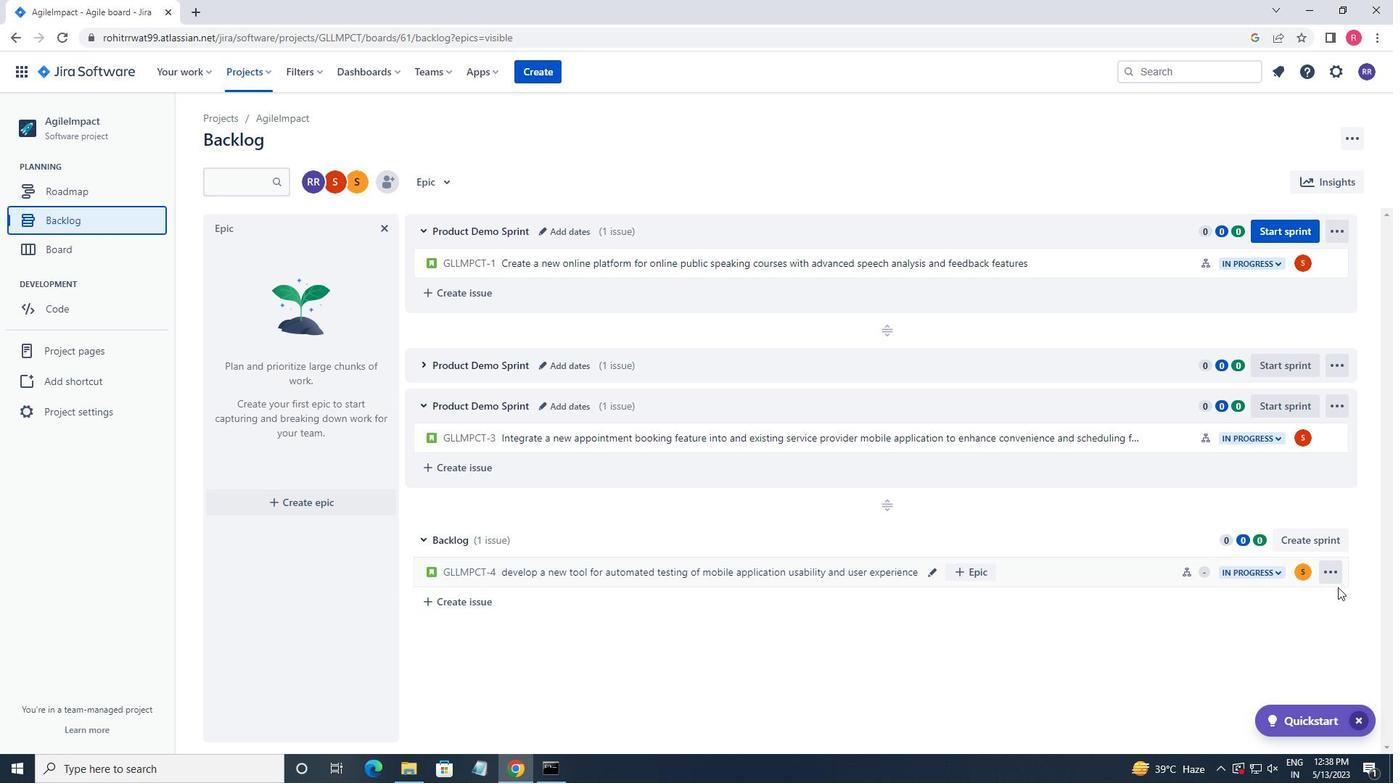 
Action: Mouse moved to (1293, 501)
Screenshot: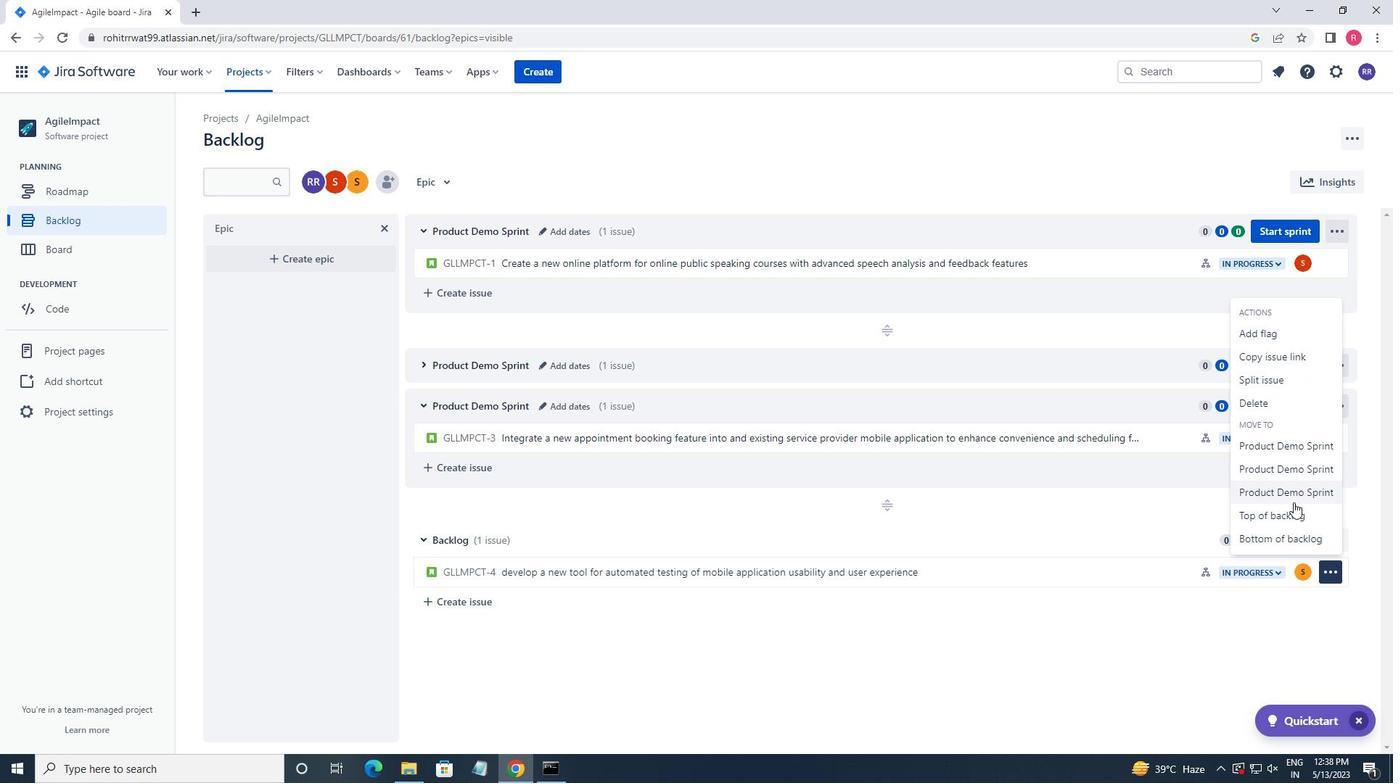 
Action: Mouse pressed left at (1293, 501)
Screenshot: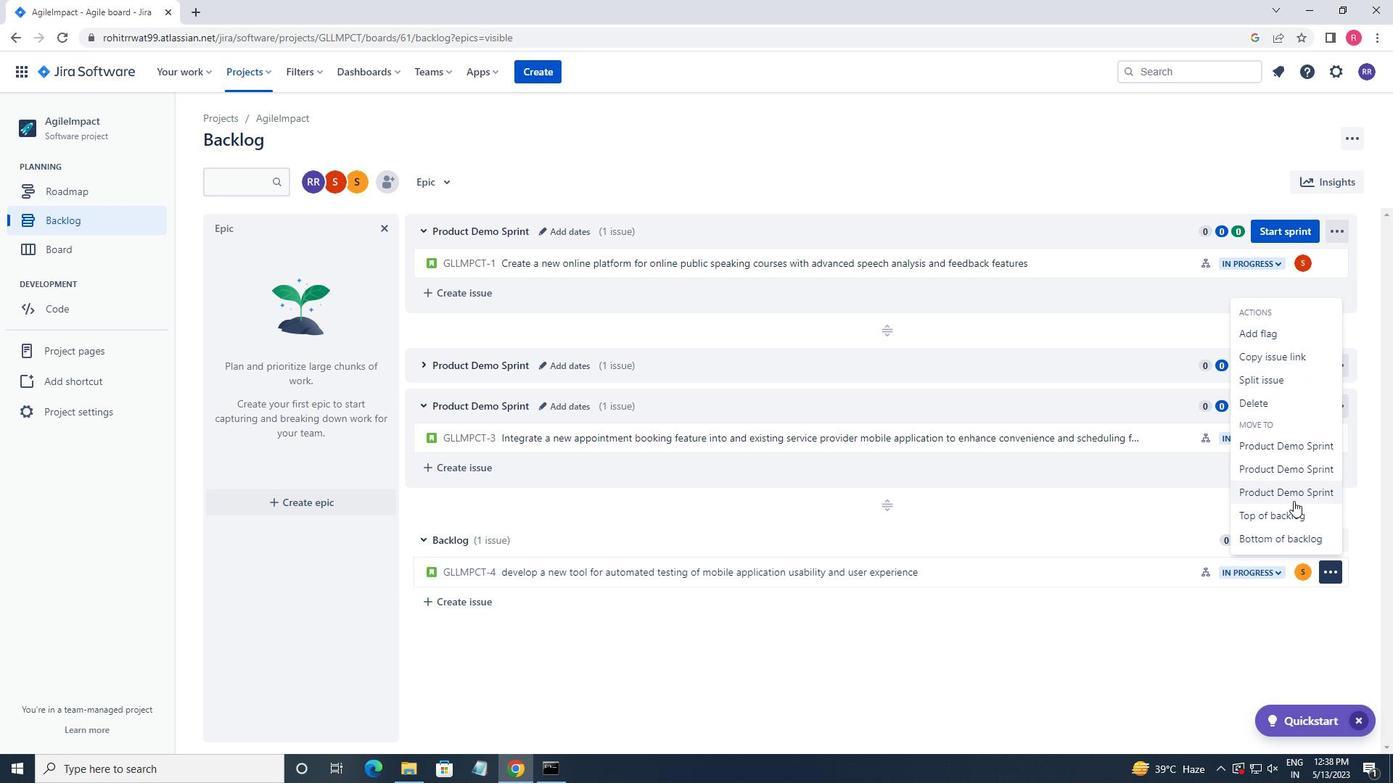 
Action: Mouse moved to (1293, 500)
Screenshot: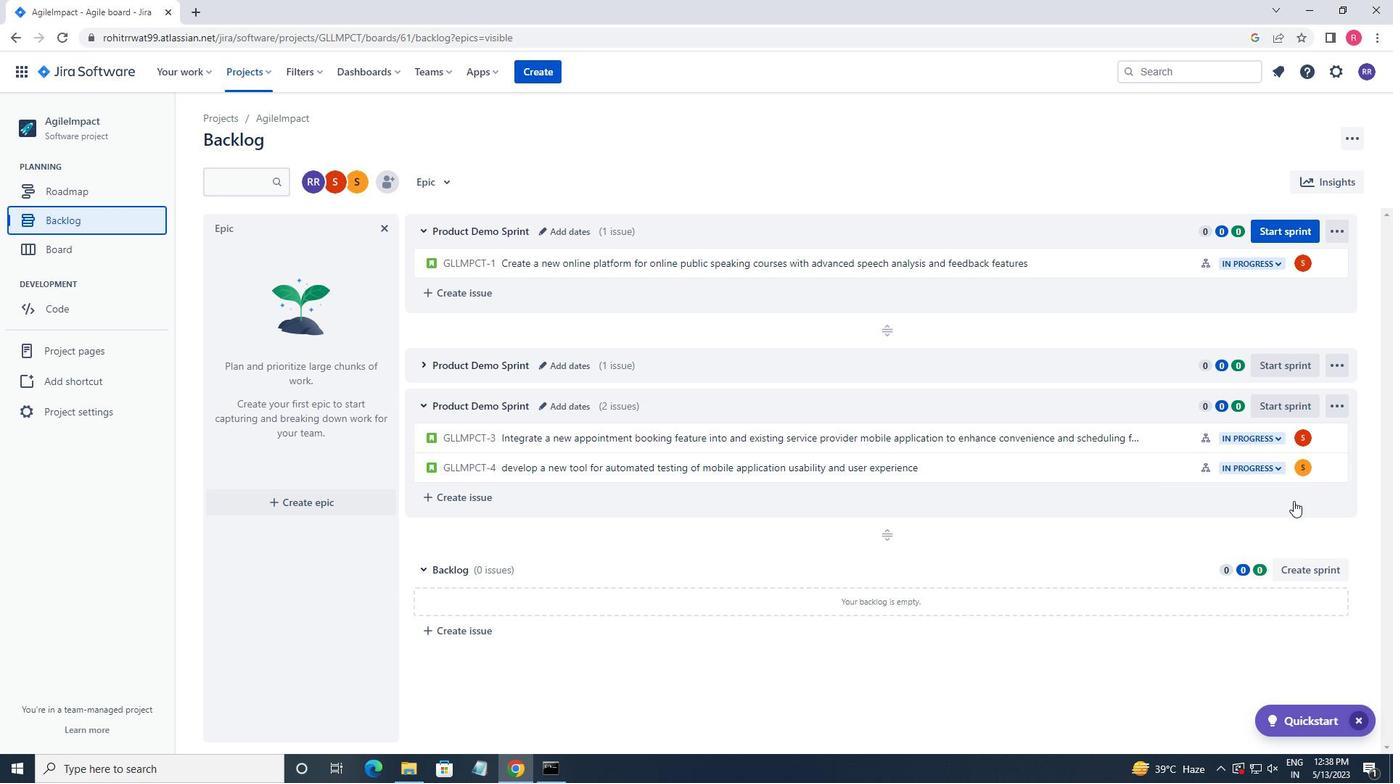 
Action: Mouse scrolled (1293, 501) with delta (0, 0)
Screenshot: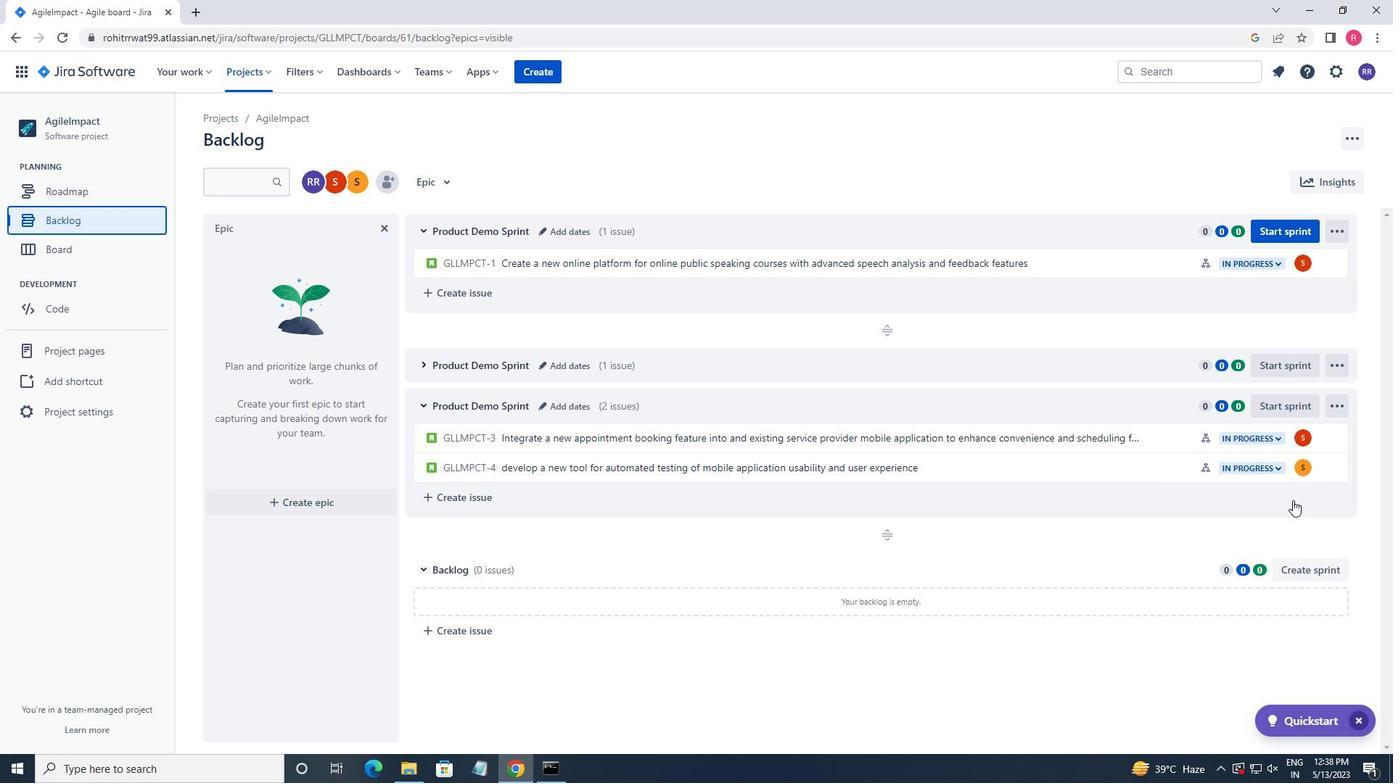 
Action: Mouse scrolled (1293, 501) with delta (0, 0)
Screenshot: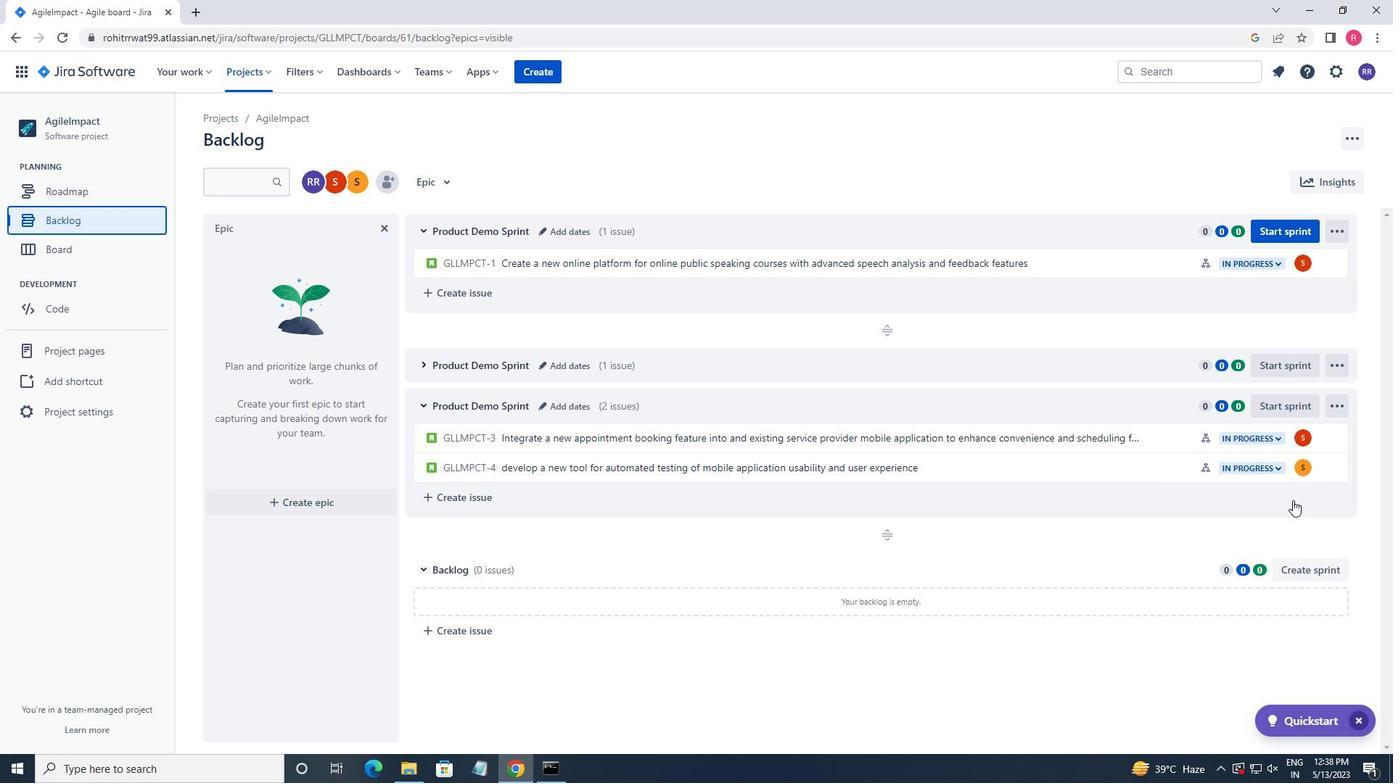 
Action: Mouse scrolled (1293, 501) with delta (0, 0)
Screenshot: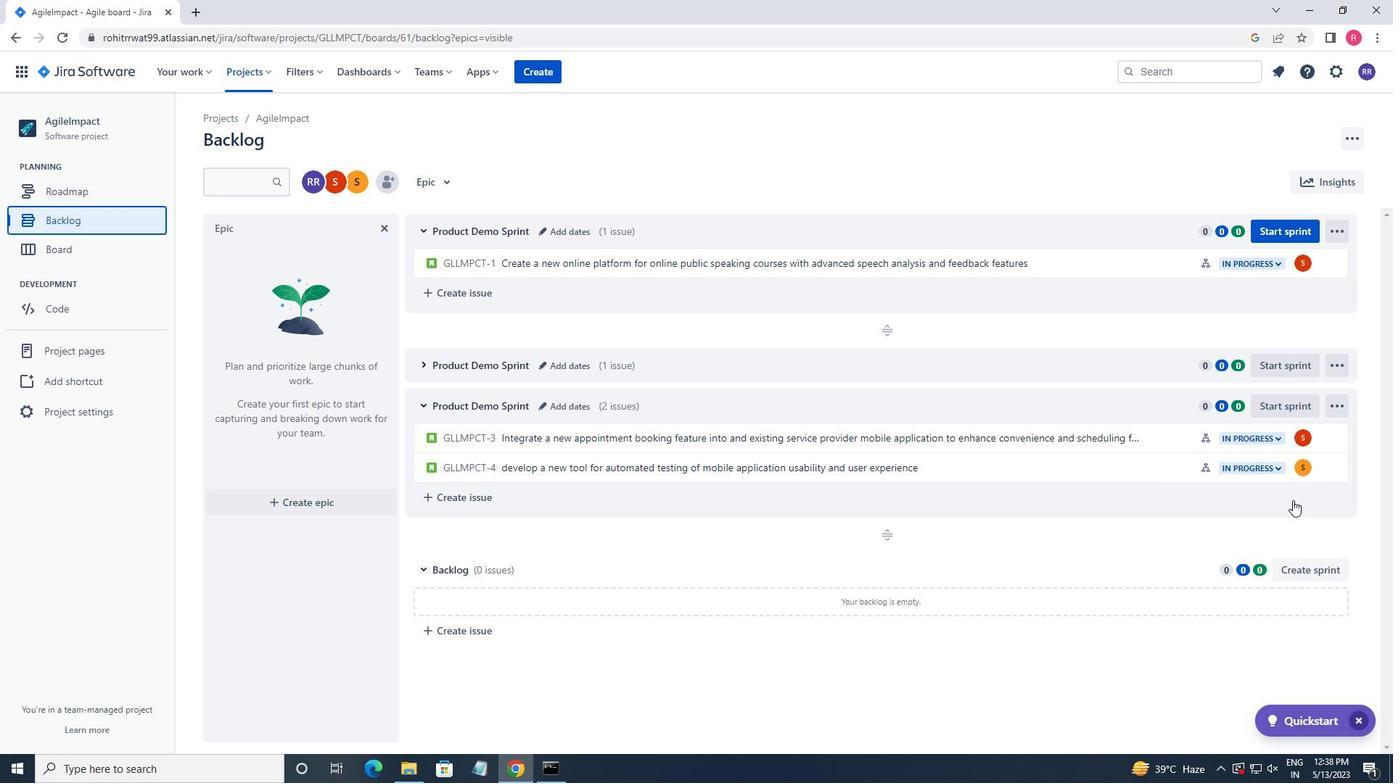 
Action: Mouse moved to (423, 360)
Screenshot: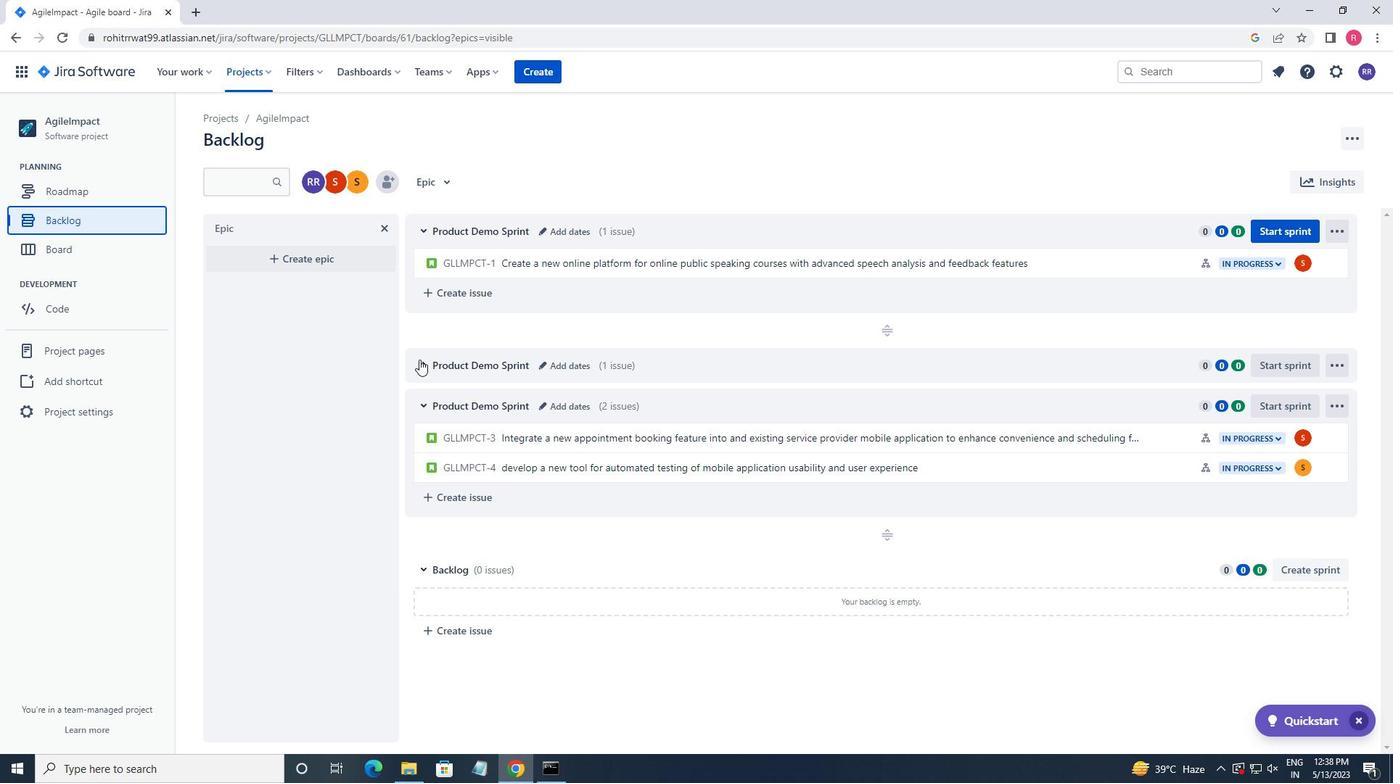 
Action: Mouse pressed left at (423, 360)
Screenshot: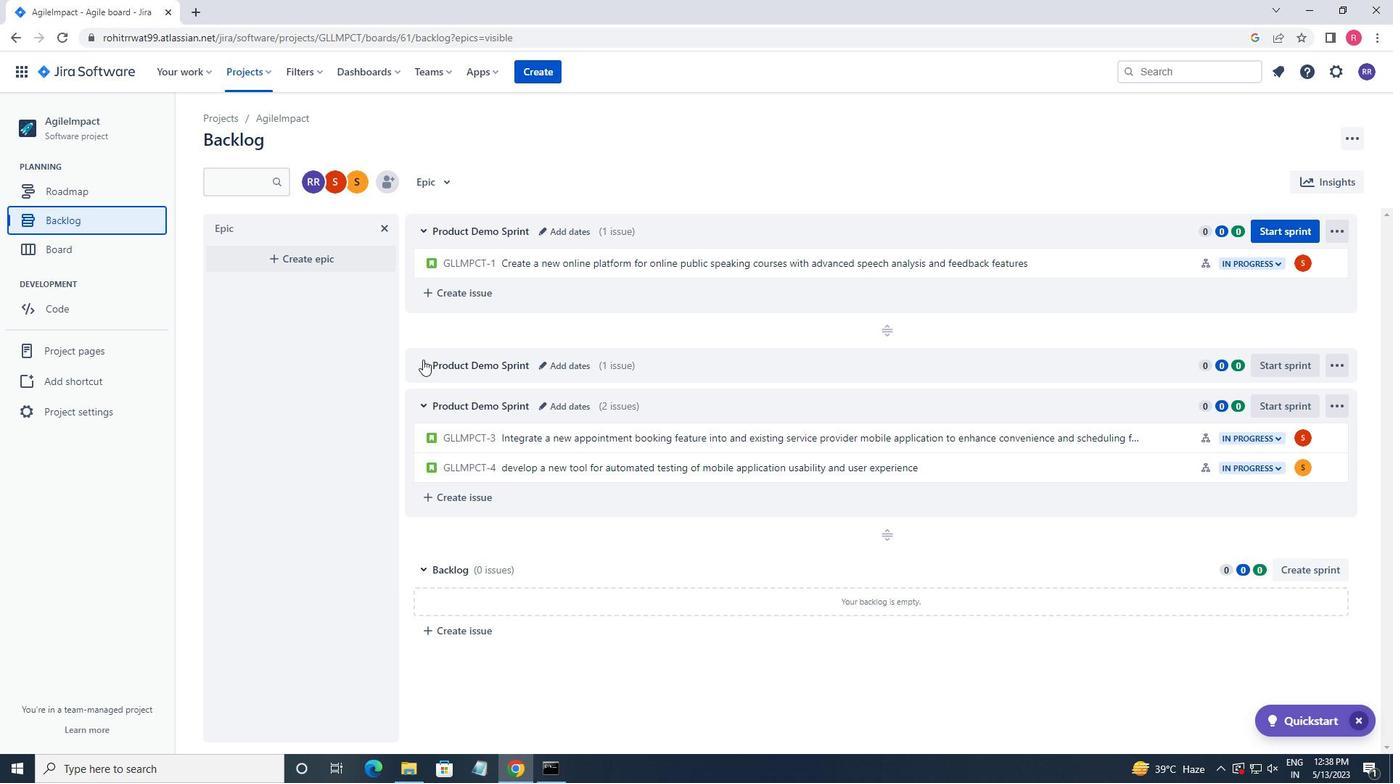 
